 Task: Select Grocery. Add to cart, from Market Street for 779 Spadafore Drive, State College, Pennsylvania 16803, Cell Number 814-822-2457, following items : Signature Farms Mini Gold Potatoes Bag (1.5 lb) - 1, Organic Riced Cauliflower (12 oz) - 2, Organic Zucchini Squash (2 ct) - 1, Signature Farms Mushrooms White Whole (8 oz) - 1, Popeye Leaf Spinach (13.5 oz) - 2, Green Cabbage (each) - 1, Folios Cheddar Cheese Wraps (1.5 oz x 4 ct) - 1, O Organic Cheese Colby Jack Chunk (8 oz) - 2, Rio Rancho Tostada Bowls 6 (4 ct) - 1, McCormick Grill Mates Marinade Mix Smoky Applewood (1 oz) - 2
Action: Mouse moved to (319, 105)
Screenshot: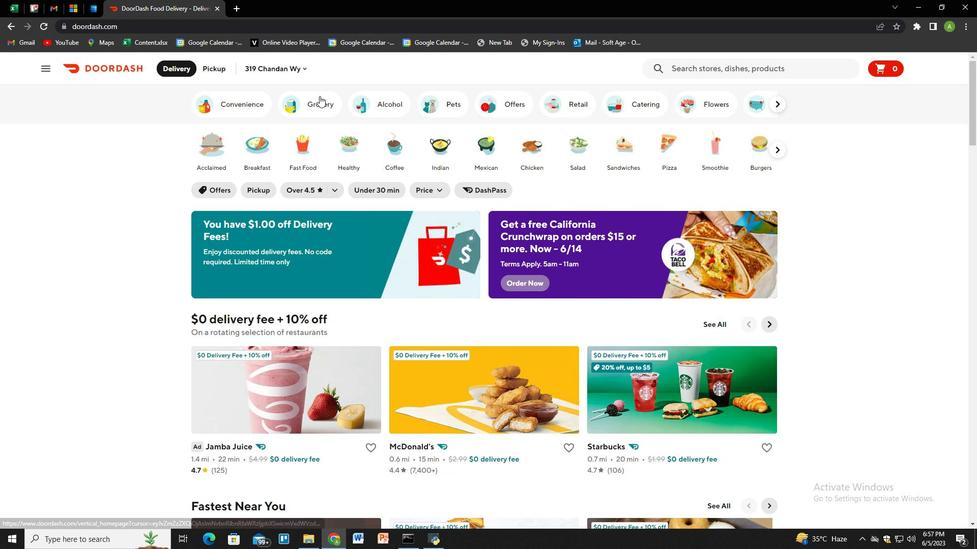 
Action: Mouse pressed left at (319, 105)
Screenshot: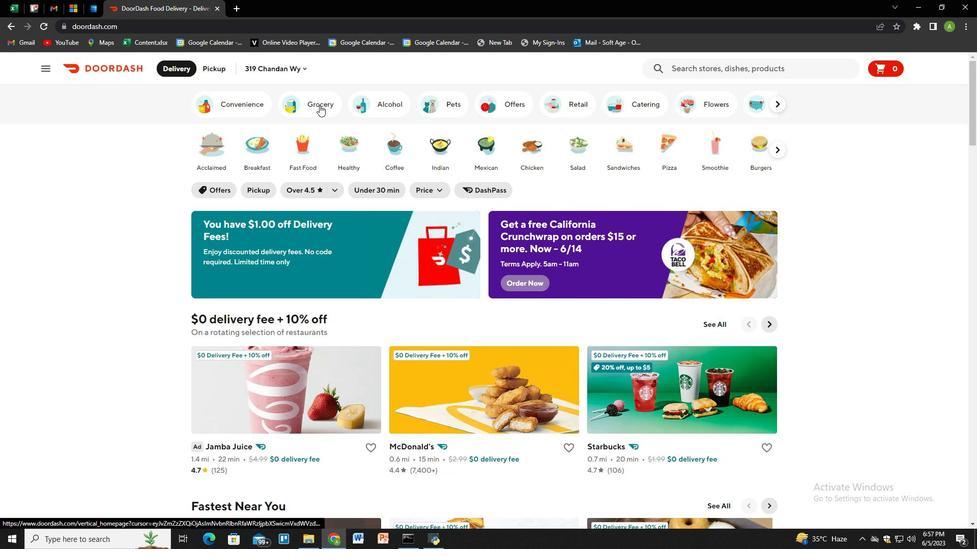 
Action: Mouse moved to (435, 381)
Screenshot: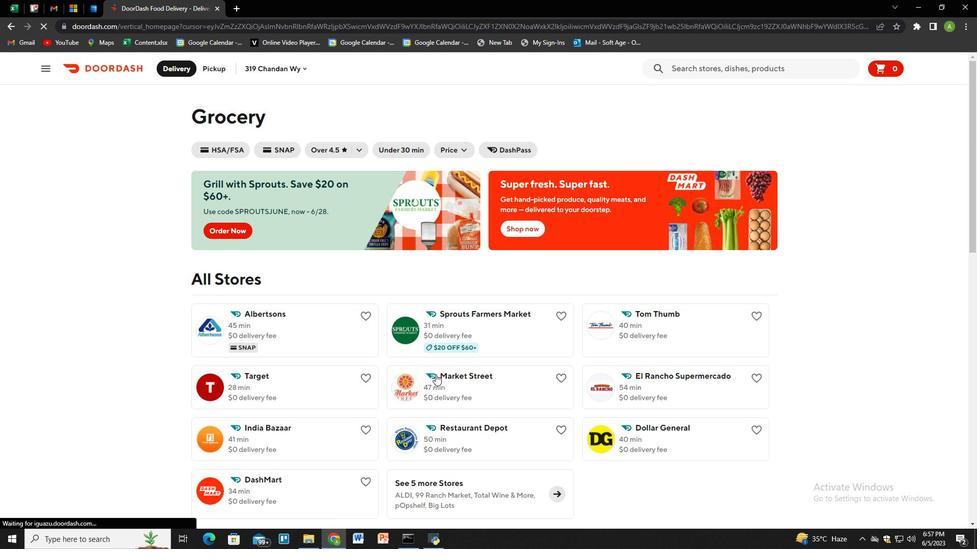
Action: Mouse pressed left at (435, 381)
Screenshot: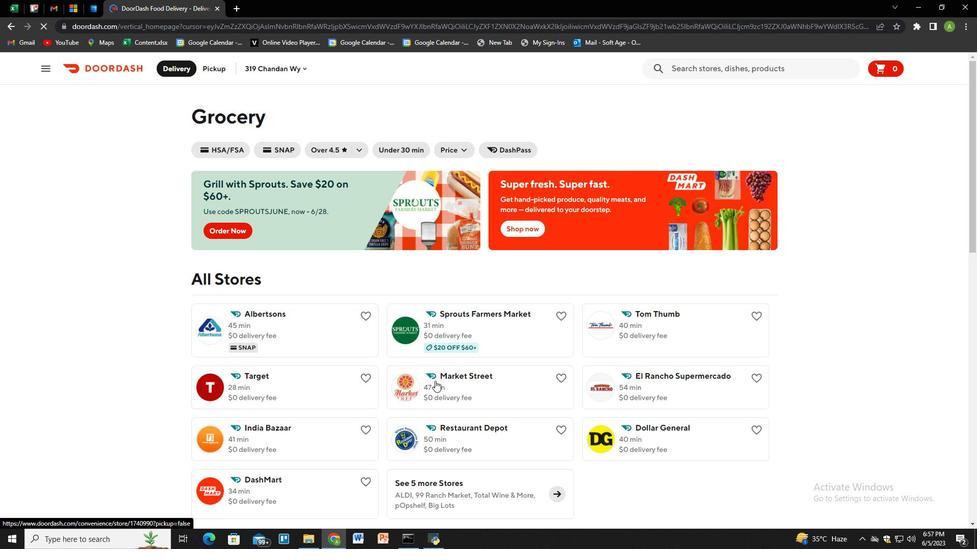 
Action: Mouse moved to (214, 62)
Screenshot: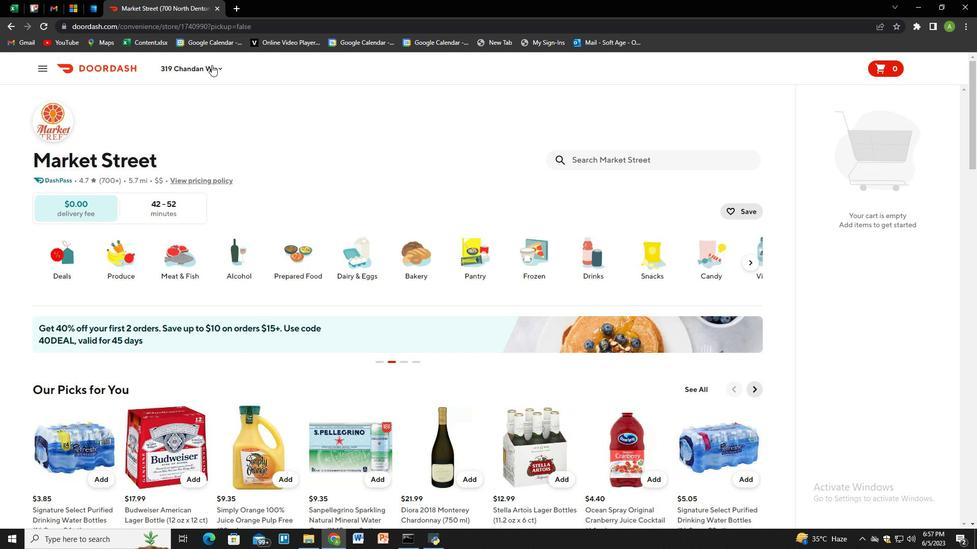 
Action: Mouse pressed left at (214, 62)
Screenshot: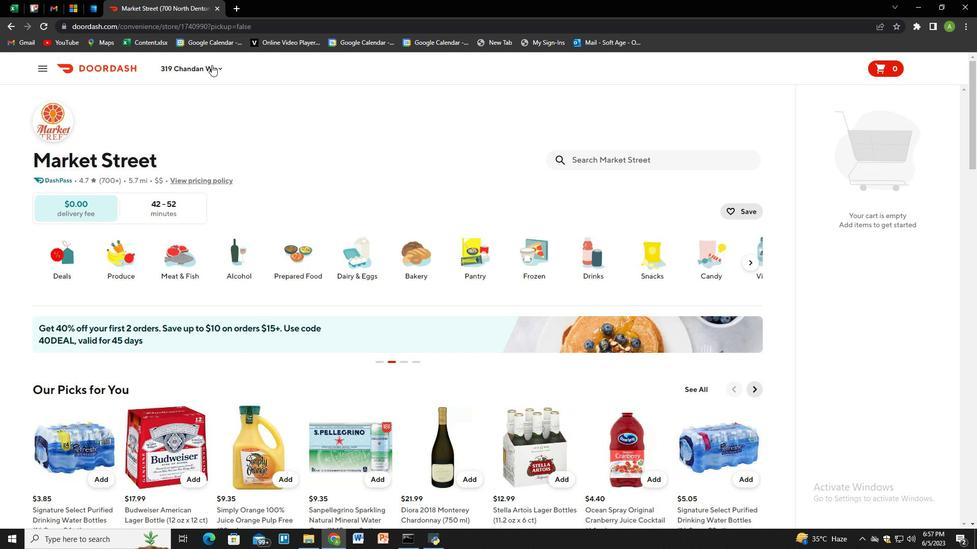 
Action: Mouse moved to (217, 68)
Screenshot: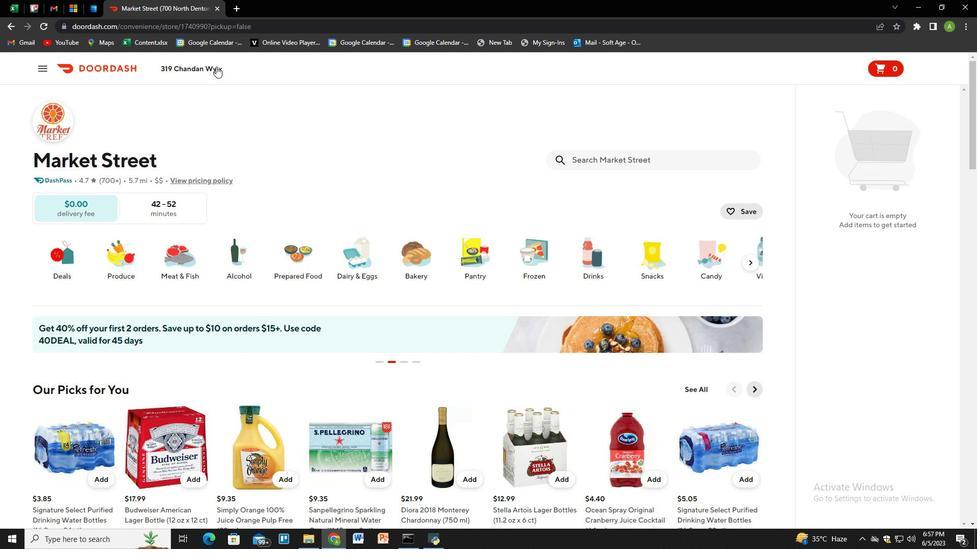 
Action: Mouse pressed left at (217, 68)
Screenshot: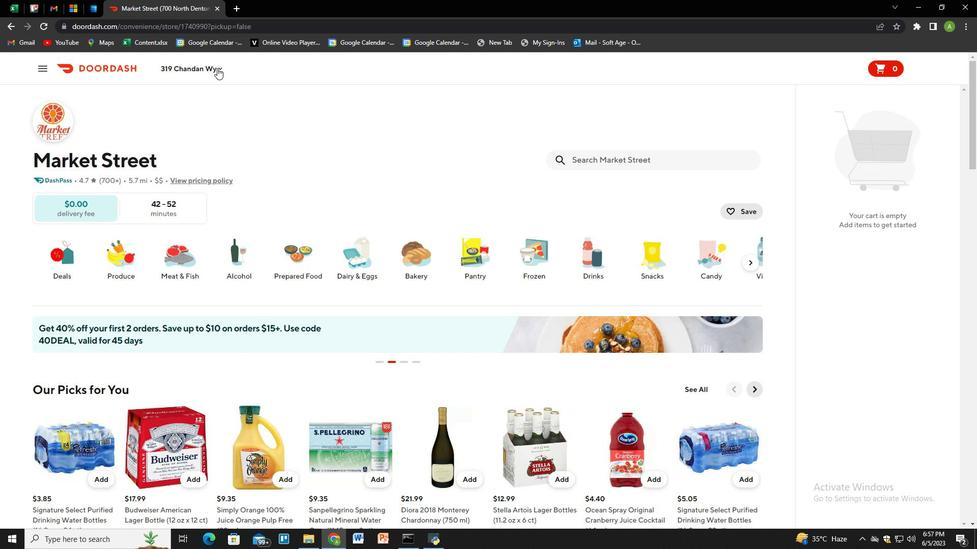 
Action: Mouse moved to (229, 113)
Screenshot: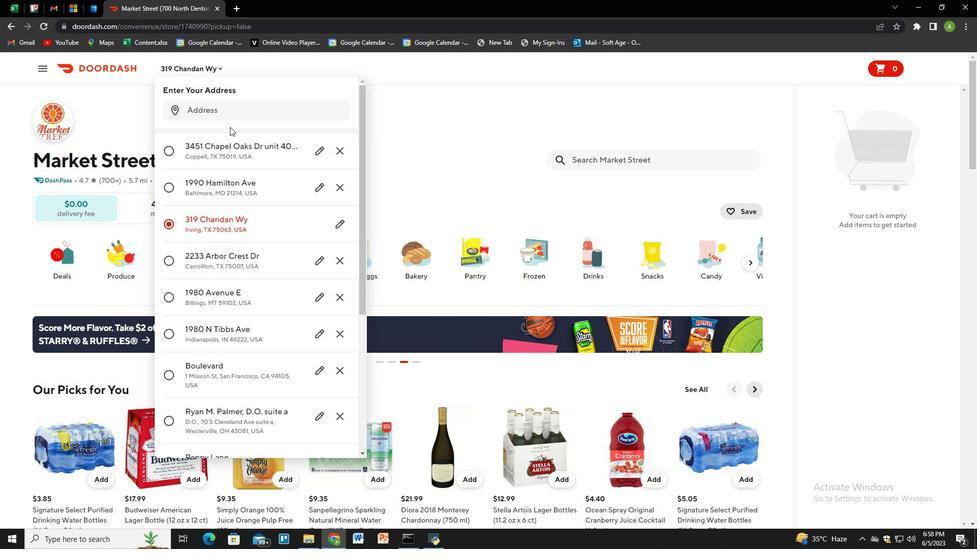 
Action: Mouse pressed left at (229, 113)
Screenshot: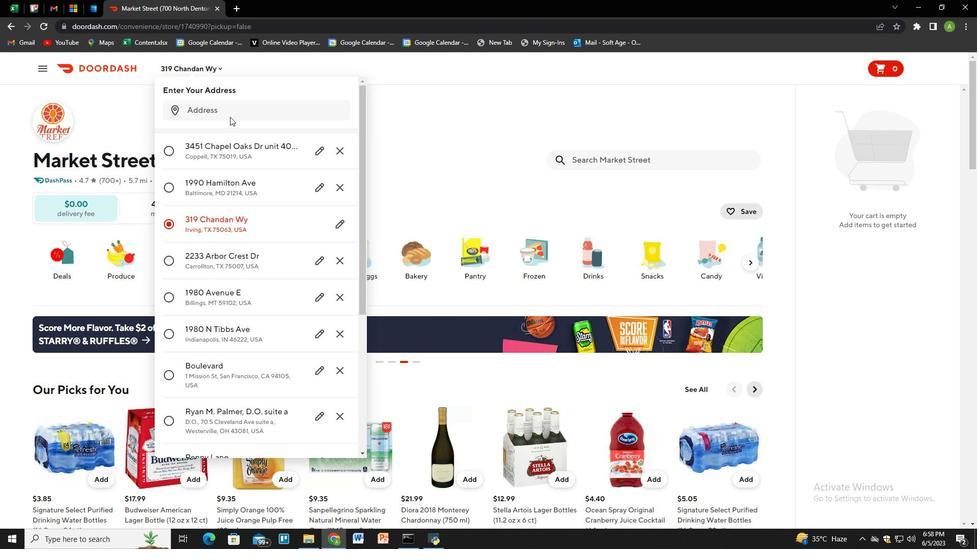 
Action: Key pressed 779<Key.space>a<Key.backspace>spadafore<Key.space>drive,<Key.space>state<Key.space>college,<Key.space>pennsylvania<Key.space>16803<Key.enter>
Screenshot: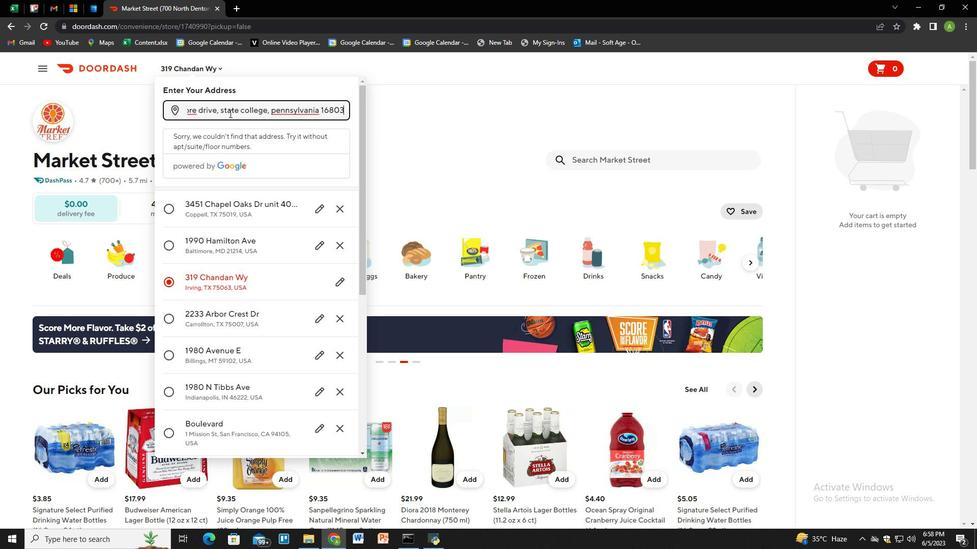 
Action: Mouse moved to (272, 332)
Screenshot: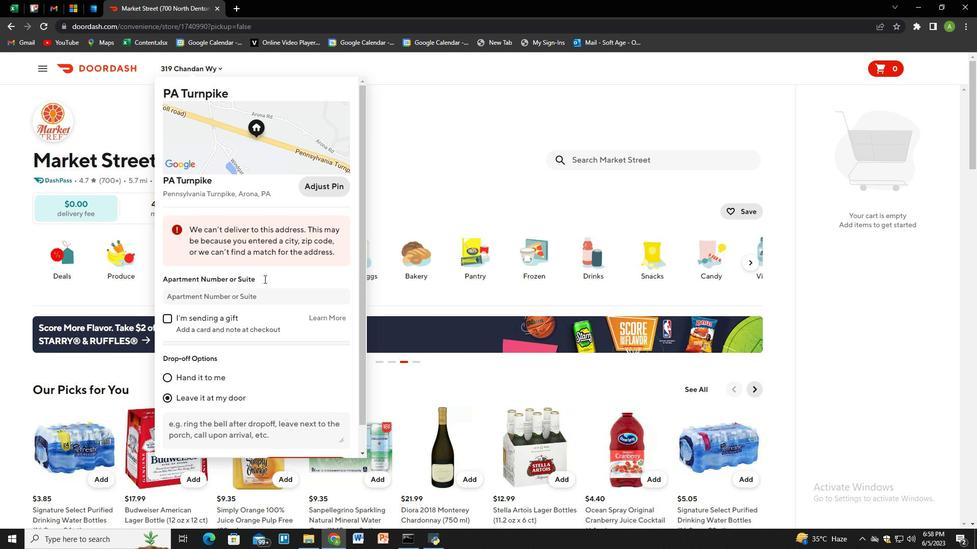 
Action: Mouse scrolled (272, 331) with delta (0, 0)
Screenshot: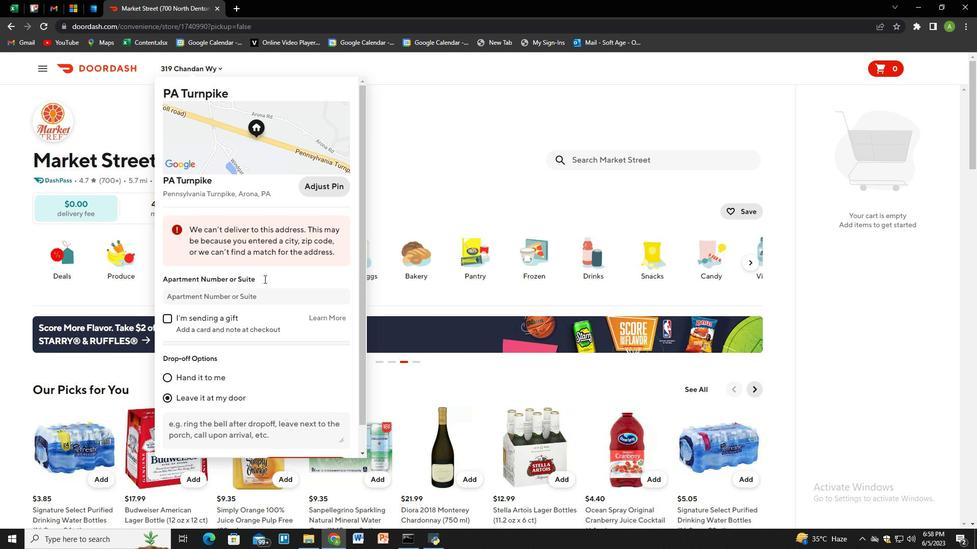 
Action: Mouse moved to (272, 333)
Screenshot: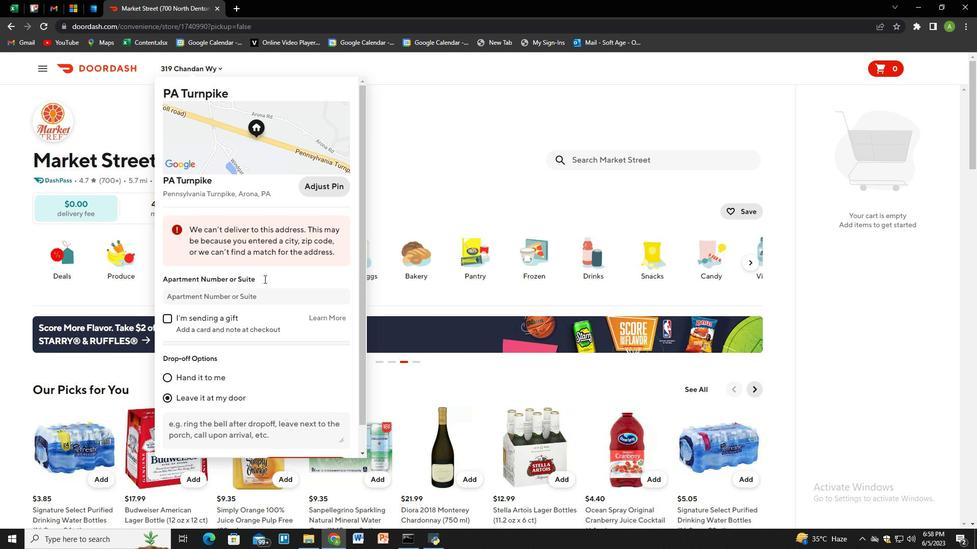 
Action: Mouse scrolled (272, 332) with delta (0, 0)
Screenshot: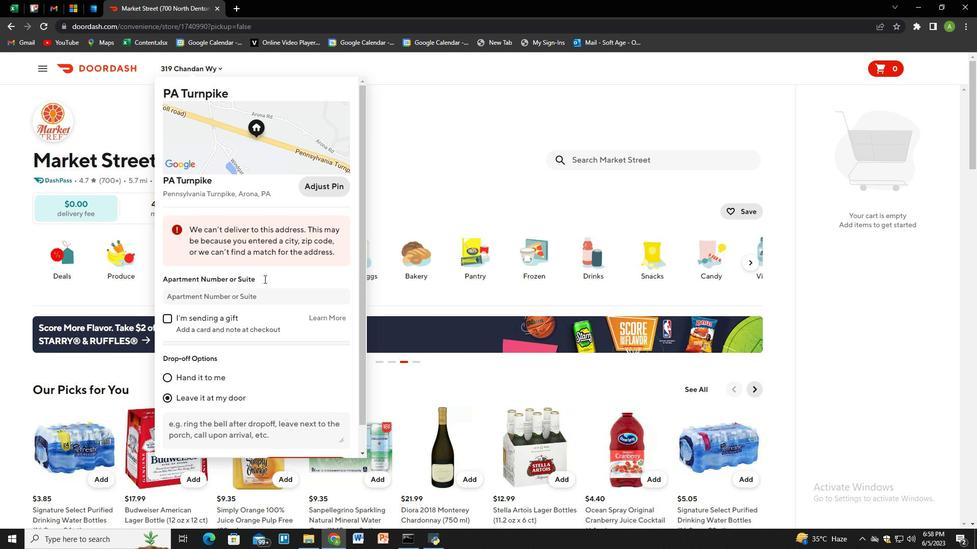 
Action: Mouse moved to (272, 339)
Screenshot: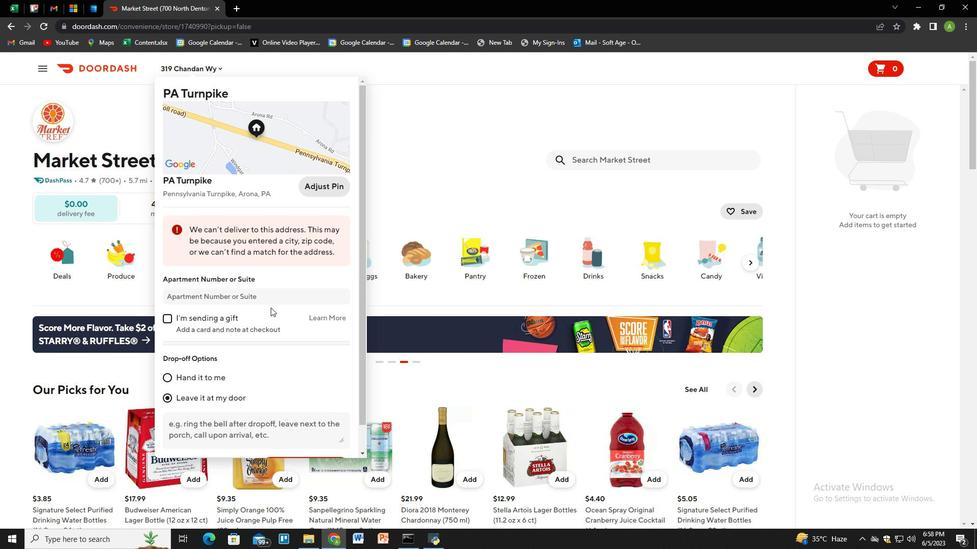 
Action: Mouse scrolled (272, 338) with delta (0, 0)
Screenshot: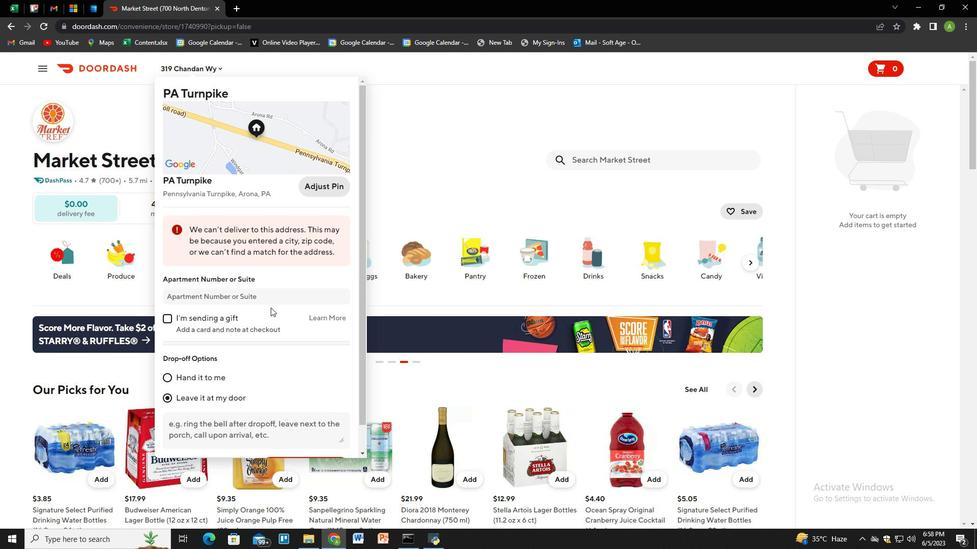 
Action: Mouse moved to (272, 347)
Screenshot: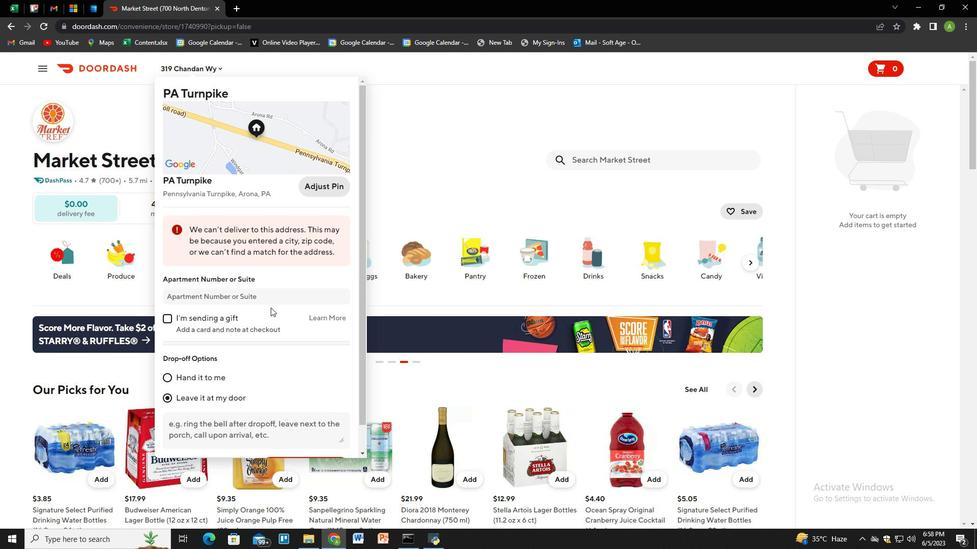 
Action: Mouse scrolled (272, 343) with delta (0, 0)
Screenshot: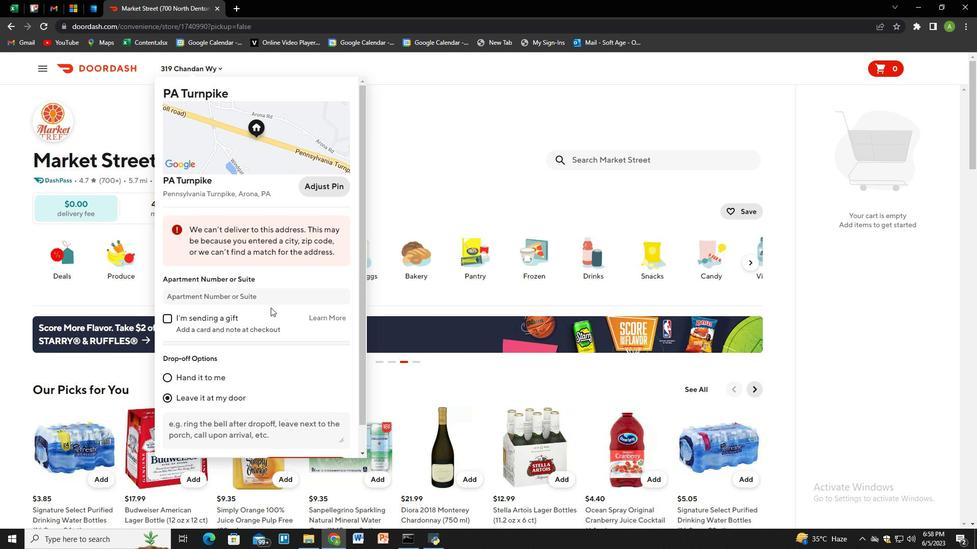 
Action: Mouse moved to (294, 435)
Screenshot: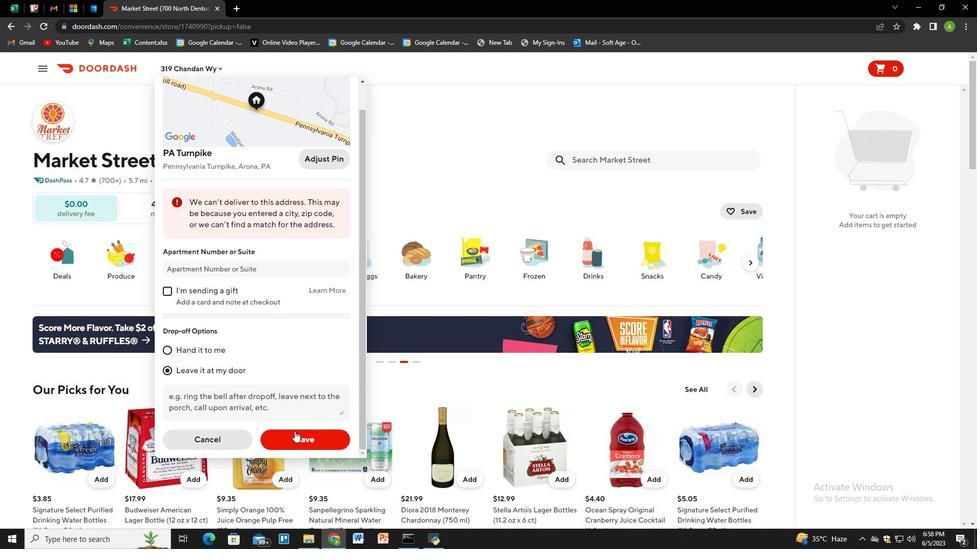 
Action: Mouse pressed left at (294, 435)
Screenshot: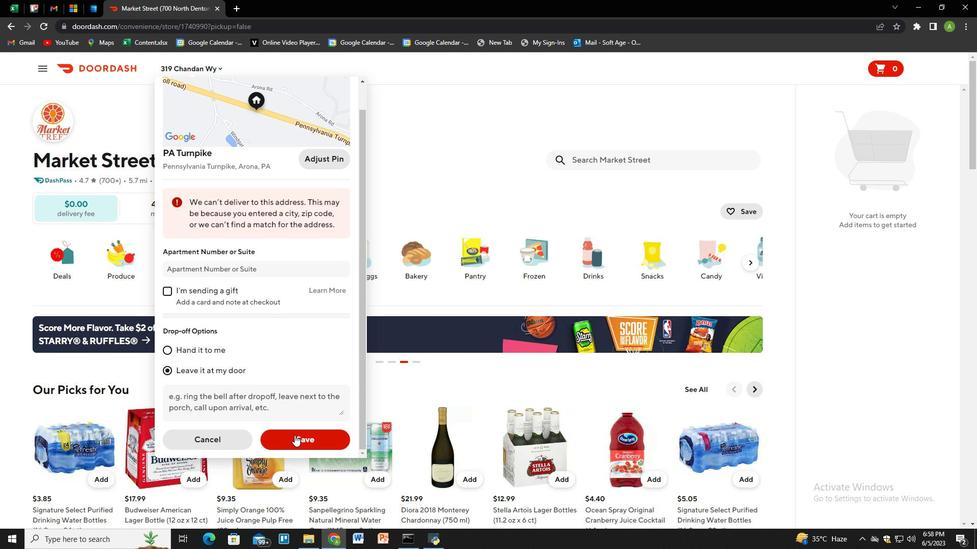 
Action: Mouse moved to (607, 160)
Screenshot: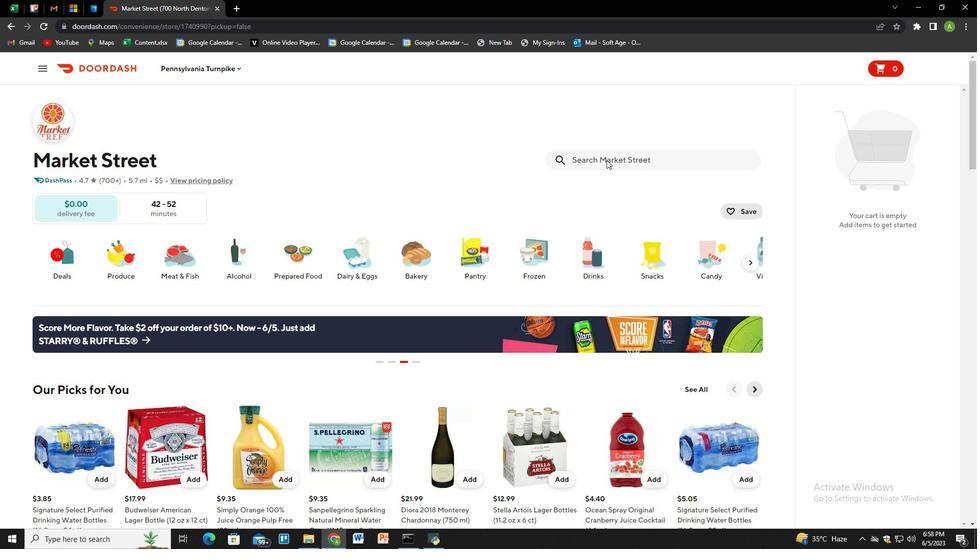 
Action: Mouse pressed left at (607, 160)
Screenshot: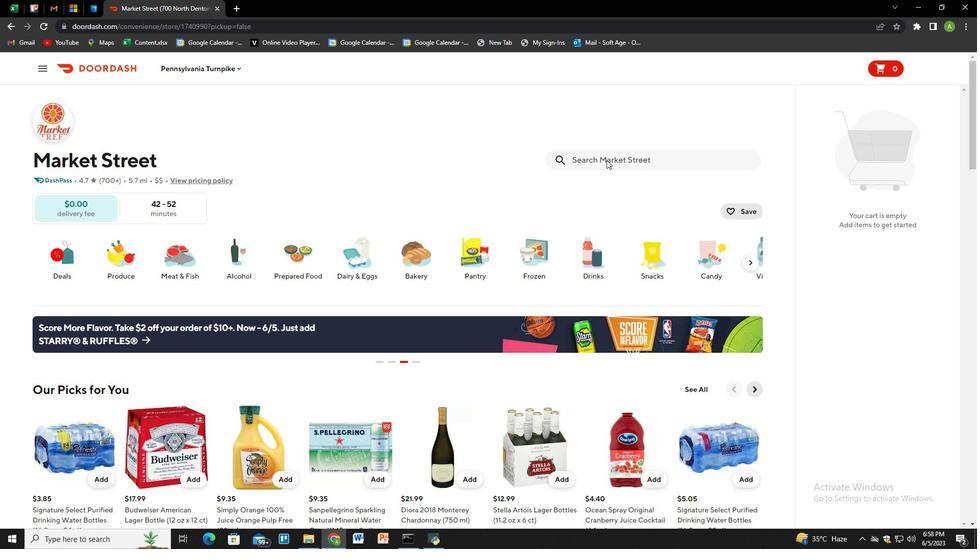 
Action: Key pressed singnature<Key.space>farms<Key.space>mini<Key.space>gold<Key.space>potatoes<Key.space>bag<Key.space><Key.shift_r>(13<Key.backspace>.5<Key.space>lb<Key.shift_r>)<Key.enter>
Screenshot: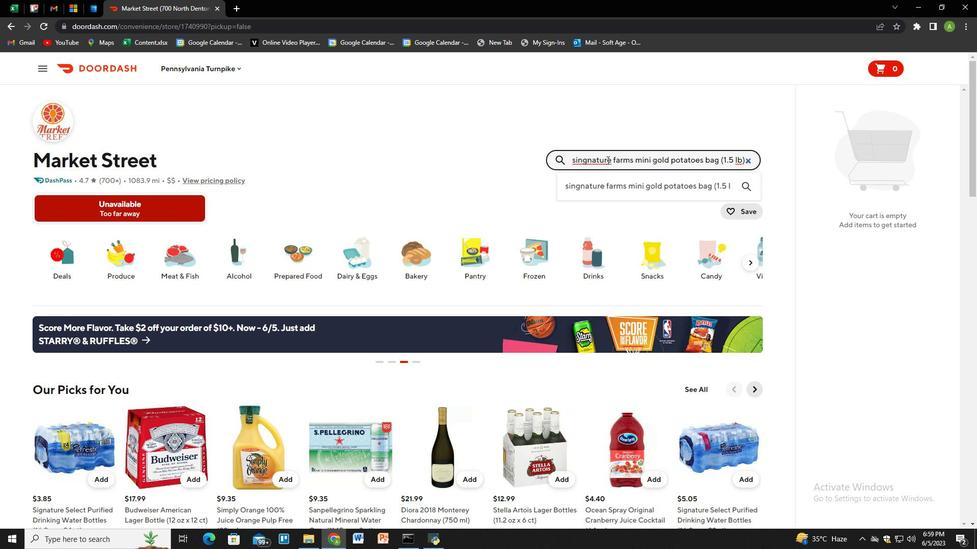 
Action: Mouse moved to (88, 263)
Screenshot: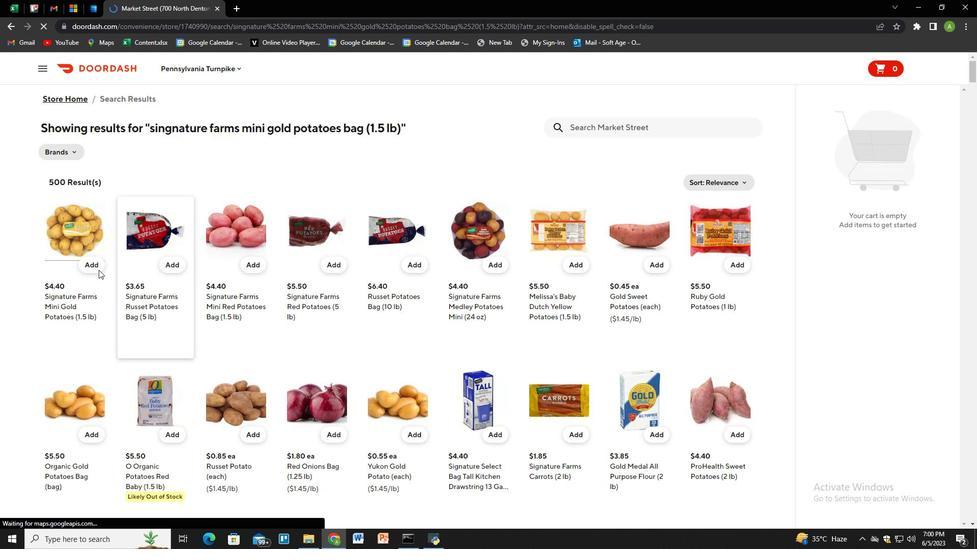
Action: Mouse pressed left at (88, 263)
Screenshot: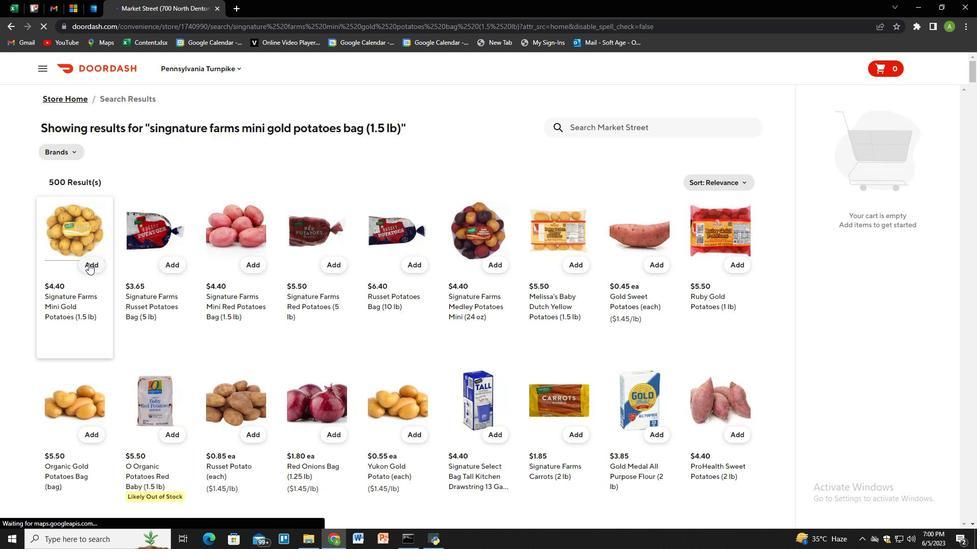 
Action: Mouse moved to (590, 125)
Screenshot: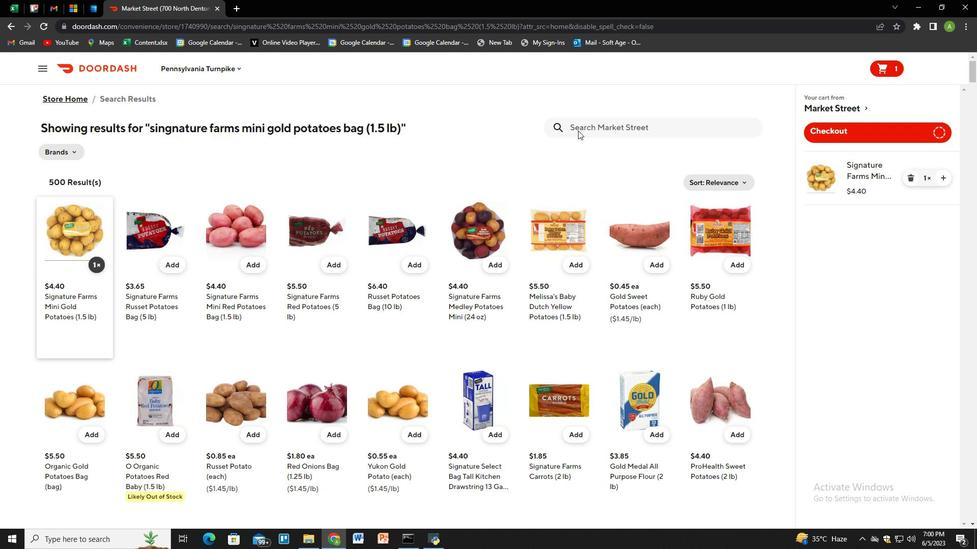 
Action: Mouse pressed left at (590, 125)
Screenshot: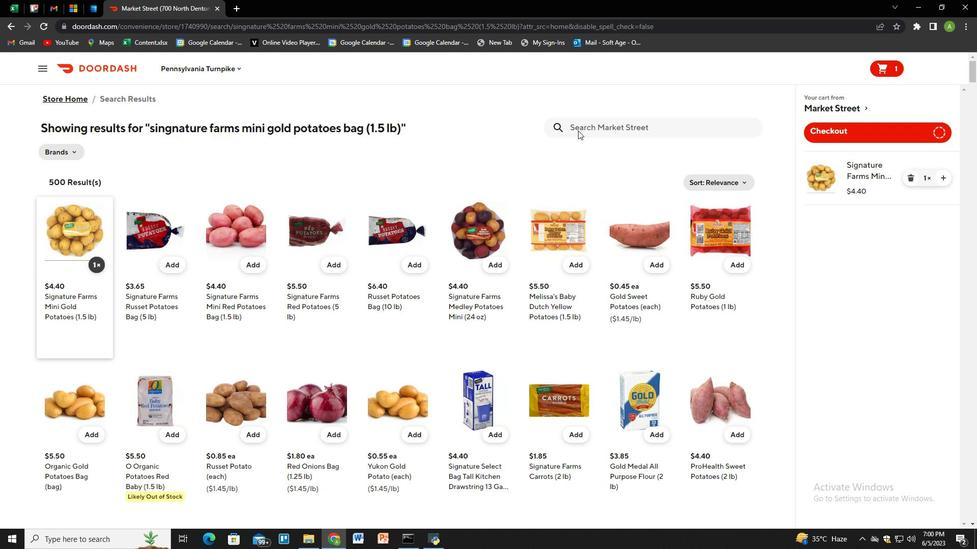 
Action: Key pressed organic<Key.space>riced<Key.space>cauliflower<Key.space><Key.shift_r>(12<Key.space>oz<Key.shift_r>)<Key.enter>
Screenshot: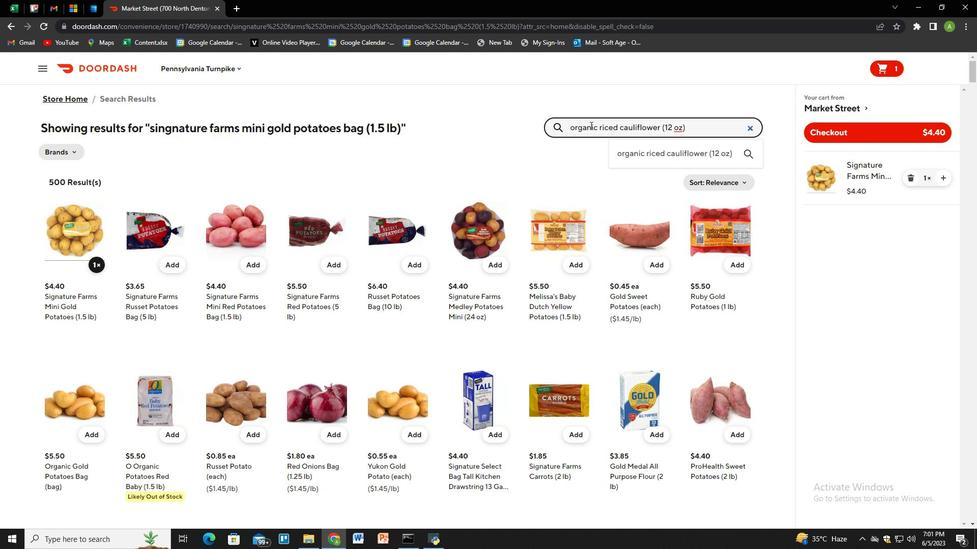 
Action: Mouse moved to (93, 267)
Screenshot: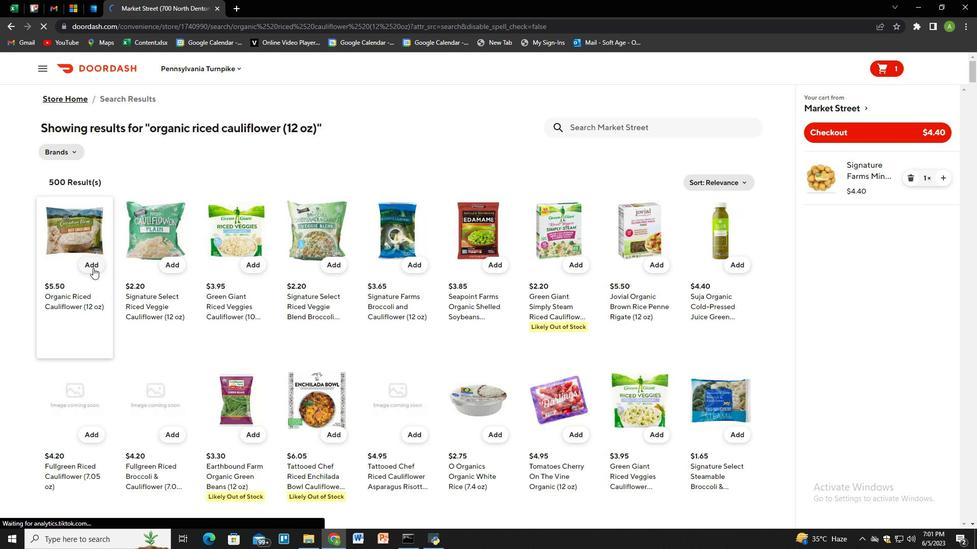 
Action: Mouse pressed left at (93, 267)
Screenshot: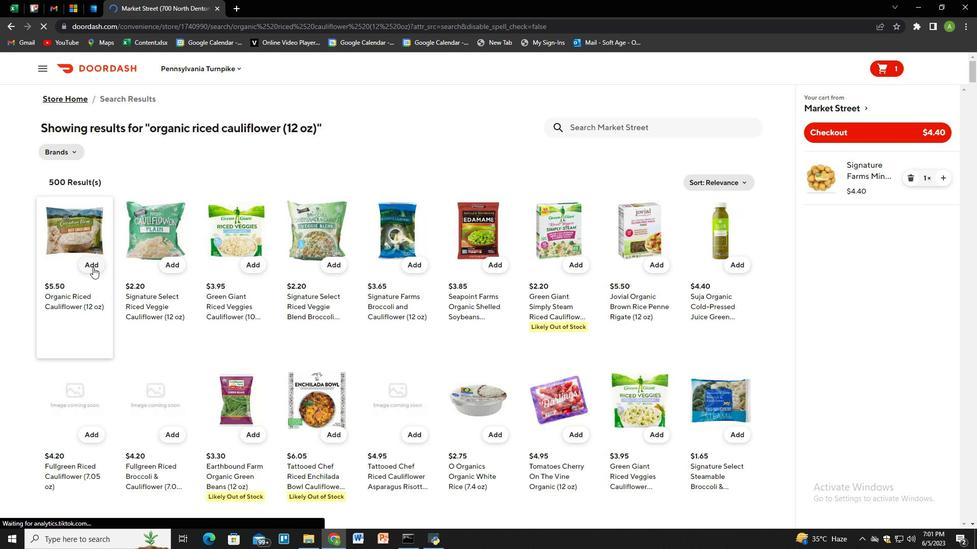 
Action: Mouse moved to (947, 231)
Screenshot: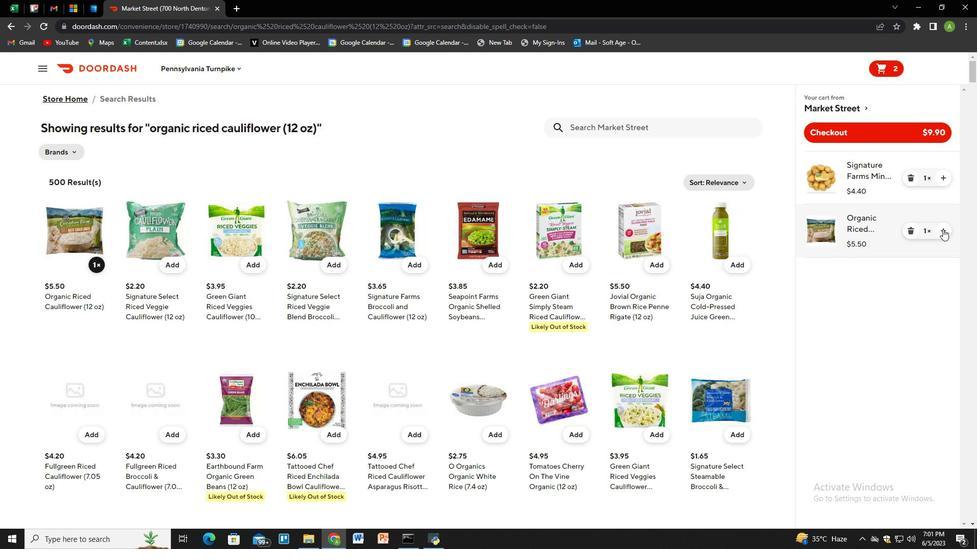 
Action: Mouse pressed left at (947, 231)
Screenshot: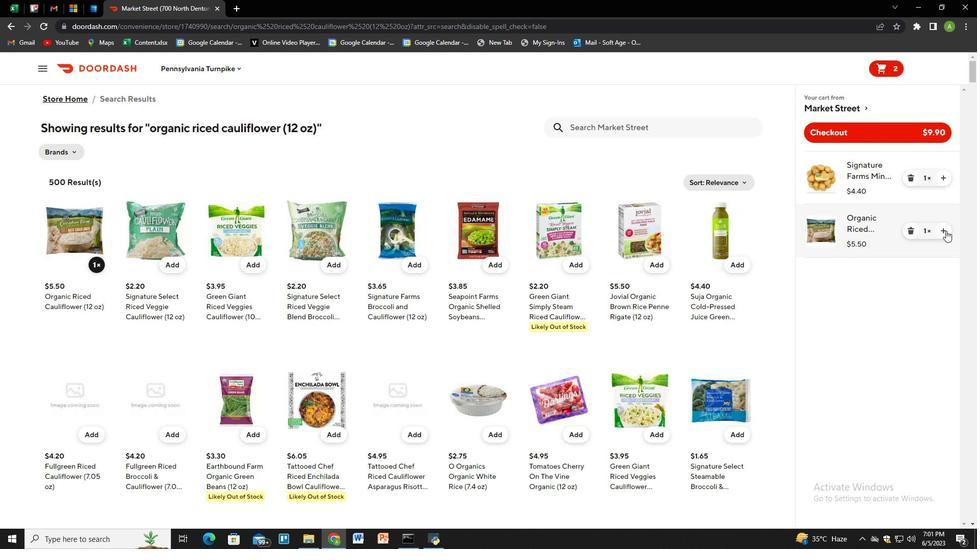
Action: Mouse moved to (639, 127)
Screenshot: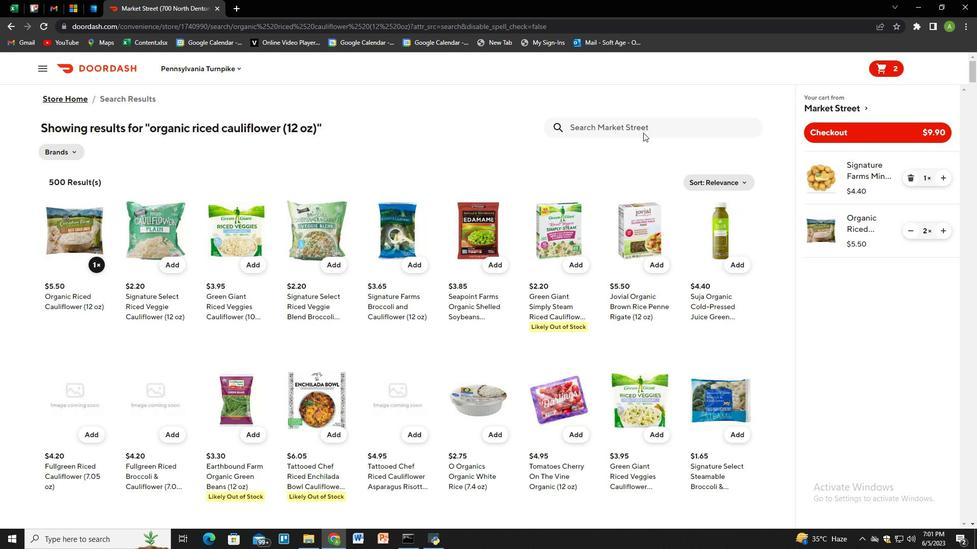 
Action: Mouse pressed left at (639, 127)
Screenshot: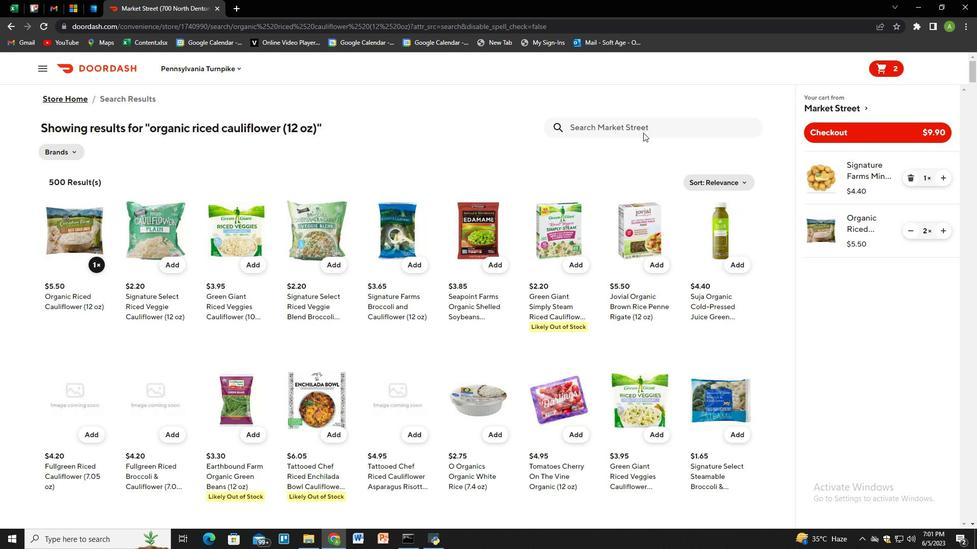 
Action: Key pressed organic<Key.space>zucchini<Key.space>squash<Key.space><Key.shift_r>(2<Key.space>ct<Key.shift_r><Key.shift_r><Key.shift_r><Key.shift_r><Key.shift_r><Key.shift_r><Key.shift_r><Key.shift_r><Key.shift_r><Key.shift_r><Key.shift_r><Key.shift_r><Key.shift_r><Key.shift_r><Key.shift_r><Key.shift_r><Key.shift_r><Key.shift_r><Key.shift_r><Key.shift_r><Key.shift_r><Key.shift_r><Key.shift_r><Key.shift_r><Key.shift_r><Key.shift_r><Key.shift_r><Key.shift_r><Key.shift_r><Key.shift_r><Key.shift_r><Key.shift_r><Key.shift_r><Key.shift_r><Key.shift_r><Key.shift_r><Key.shift_r><Key.shift_r><Key.shift_r><Key.shift_r><Key.shift_r><Key.shift_r><Key.shift_r><Key.shift_r><Key.shift_r><Key.shift_r><Key.shift_r><Key.shift_r><Key.shift_r><Key.shift_r><Key.shift_r><Key.shift_r><Key.shift_r><Key.shift_r><Key.shift_r><Key.shift_r><Key.shift_r><Key.shift_r><Key.shift_r><Key.shift_r><Key.shift_r><Key.shift_r><Key.shift_r><Key.shift_r><Key.shift_r><Key.shift_r><Key.shift_r><Key.shift_r><Key.shift_r><Key.shift_r><Key.shift_r><Key.shift_r><Key.shift_r><Key.shift_r><Key.shift_r><Key.shift_r><Key.shift_r><Key.shift_r><Key.shift_r><Key.shift_r><Key.shift_r><Key.shift_r><Key.shift_r><Key.shift_r><Key.shift_r><Key.shift_r>)<Key.enter>
Screenshot: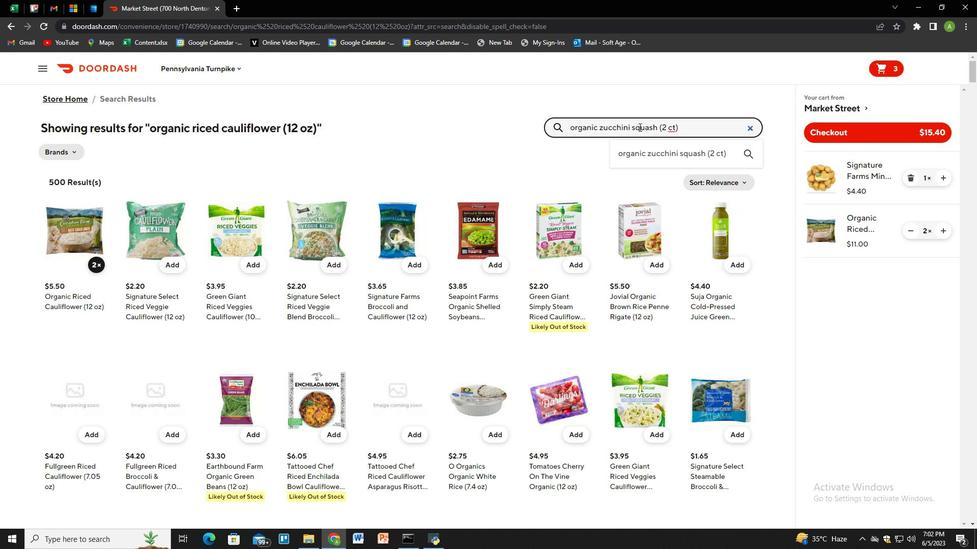 
Action: Mouse moved to (99, 268)
Screenshot: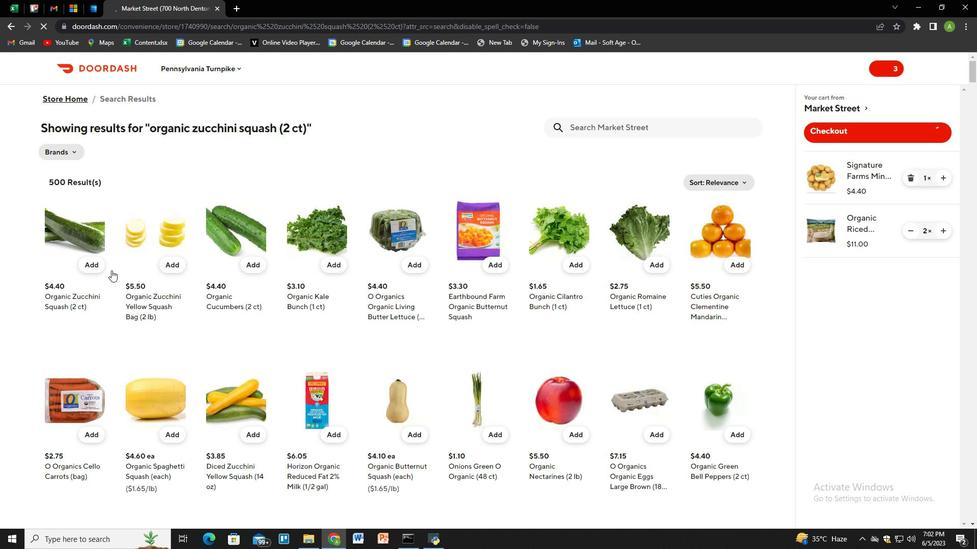 
Action: Mouse pressed left at (99, 268)
Screenshot: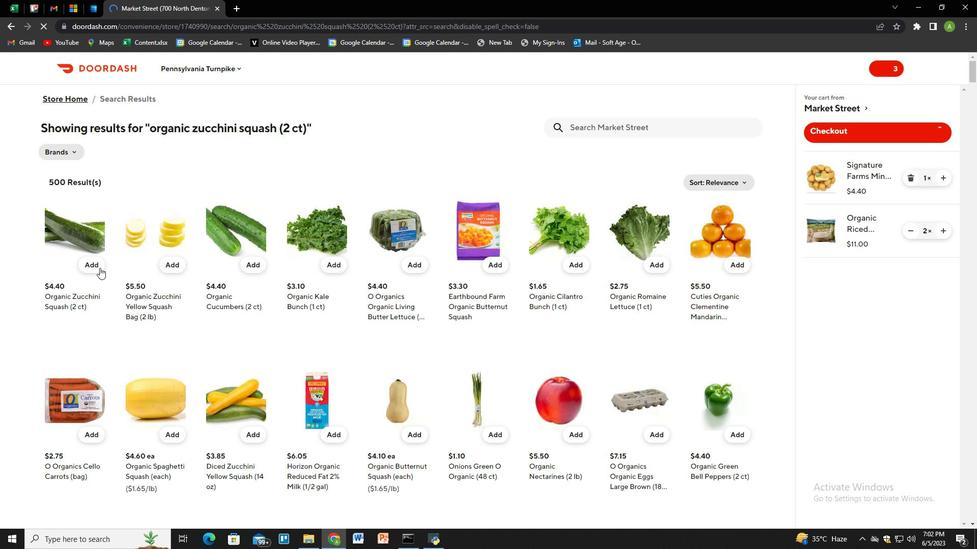 
Action: Mouse moved to (605, 127)
Screenshot: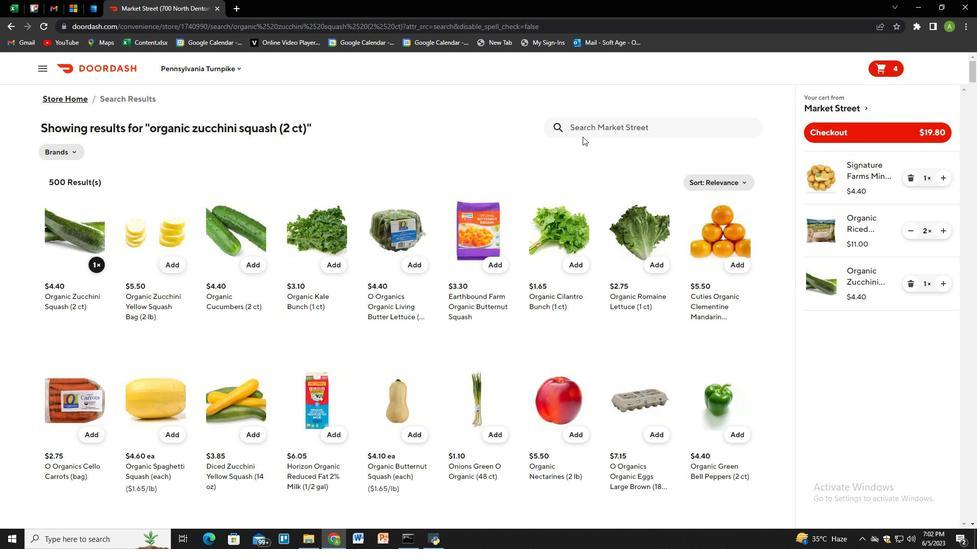 
Action: Mouse pressed left at (605, 127)
Screenshot: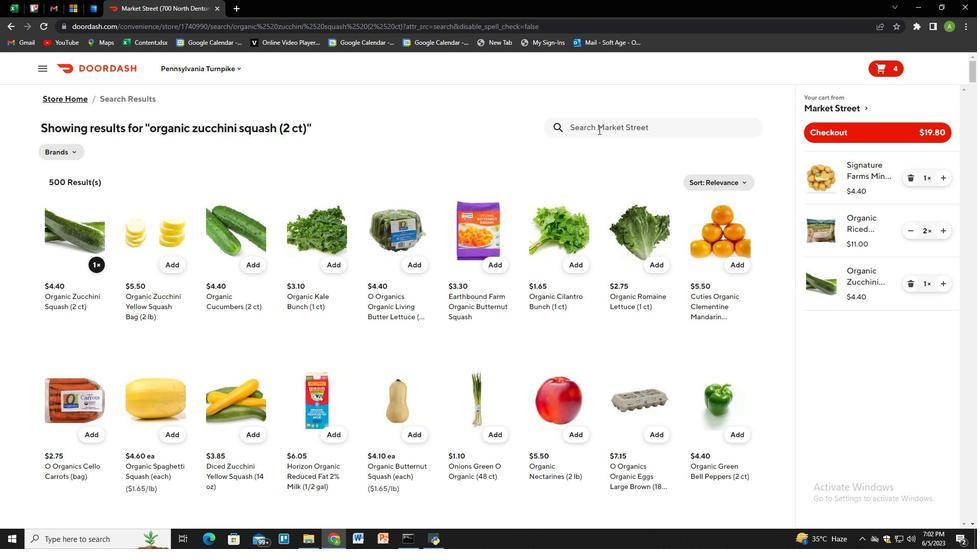 
Action: Key pressed singnature<Key.space>farms<Key.space>mushrooms<Key.space>white<Key.space>whole<Key.space><Key.shift_r>(8<Key.space>oz<Key.shift_r>)<Key.enter>
Screenshot: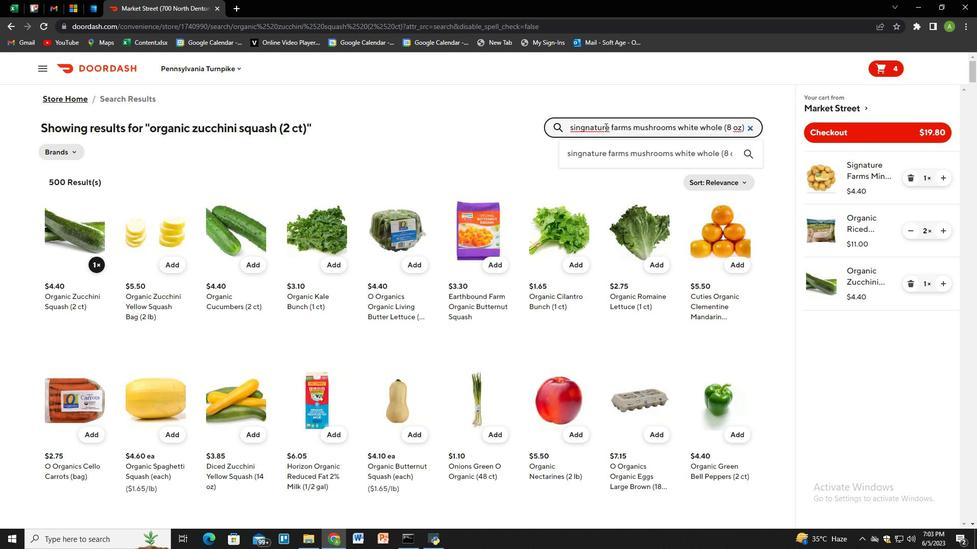 
Action: Mouse moved to (95, 262)
Screenshot: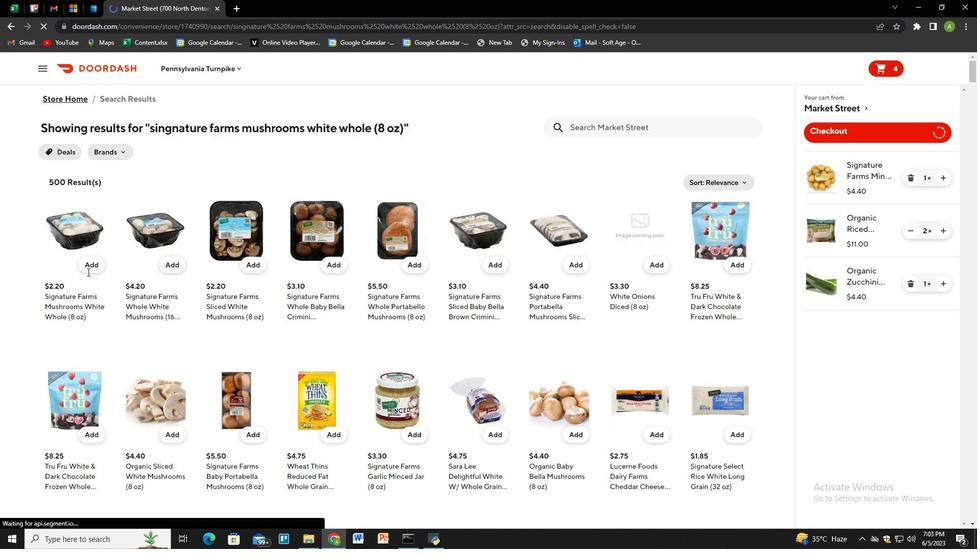 
Action: Mouse pressed left at (95, 262)
Screenshot: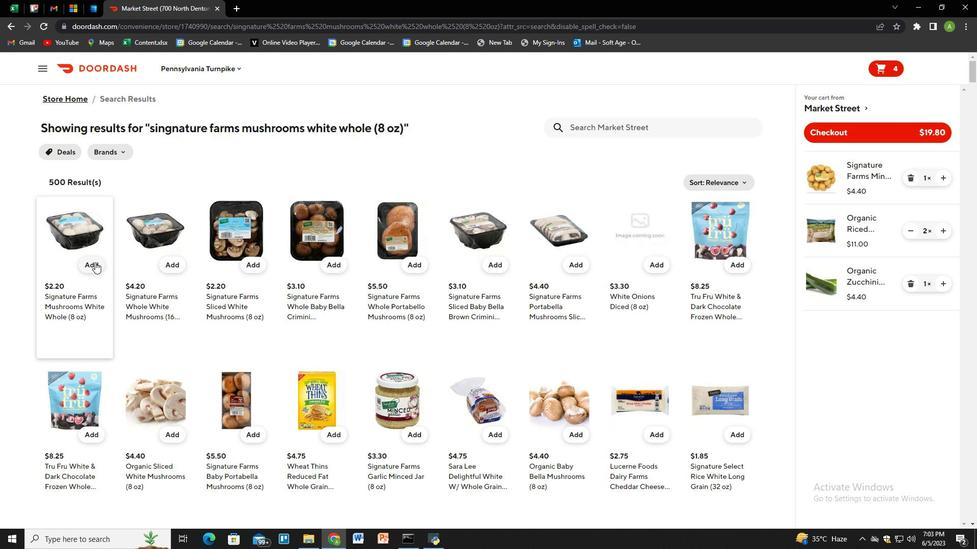 
Action: Mouse moved to (589, 129)
Screenshot: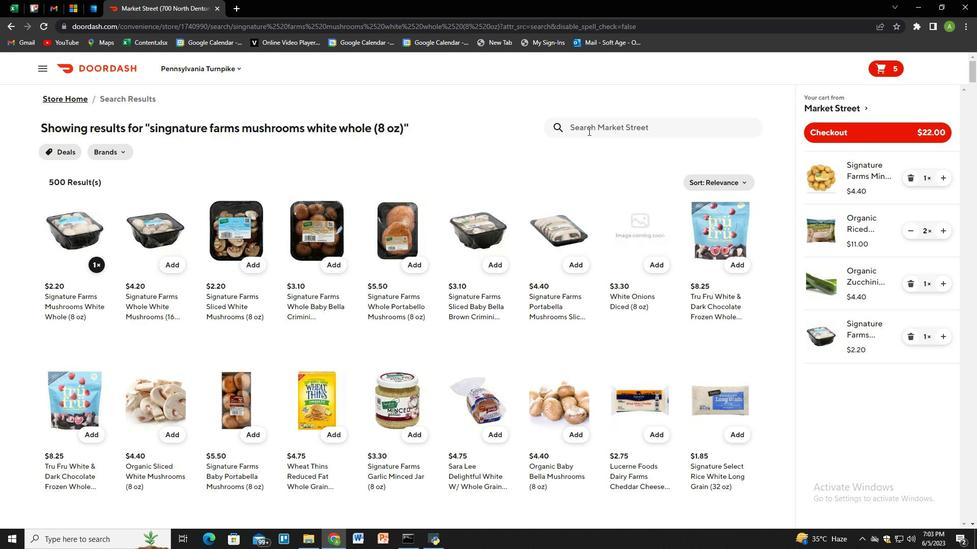 
Action: Mouse pressed left at (589, 129)
Screenshot: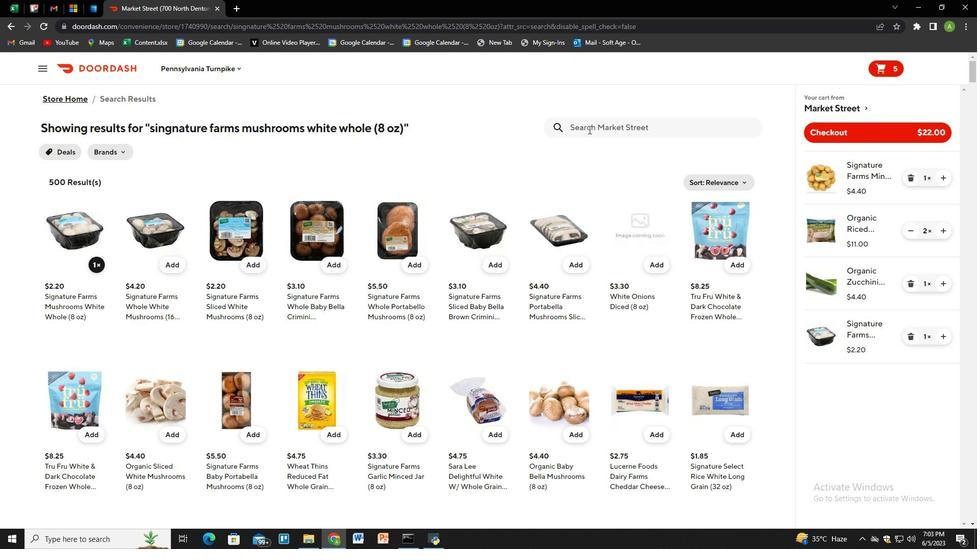 
Action: Key pressed popeye<Key.space>leaf<Key.space>sin<Key.backspace><Key.backspace>pinach<Key.space><Key.shift_r>(13.5<Key.space>oz<Key.shift_r>)<Key.enter>
Screenshot: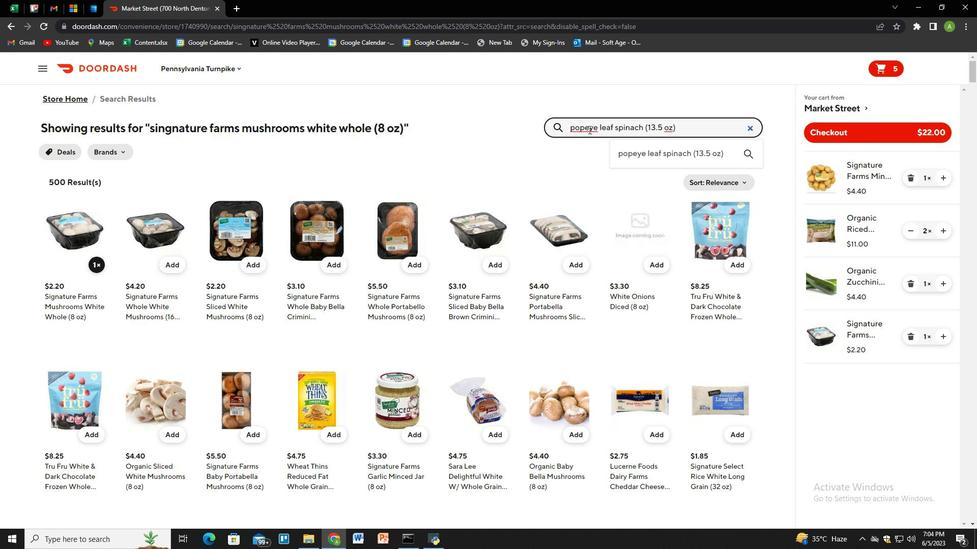 
Action: Mouse moved to (585, 125)
Screenshot: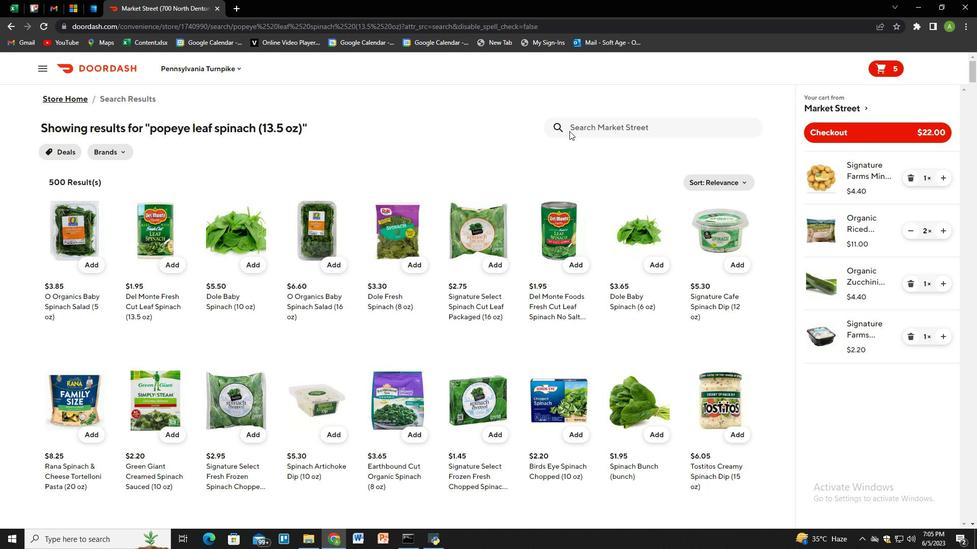 
Action: Mouse pressed left at (585, 125)
Screenshot: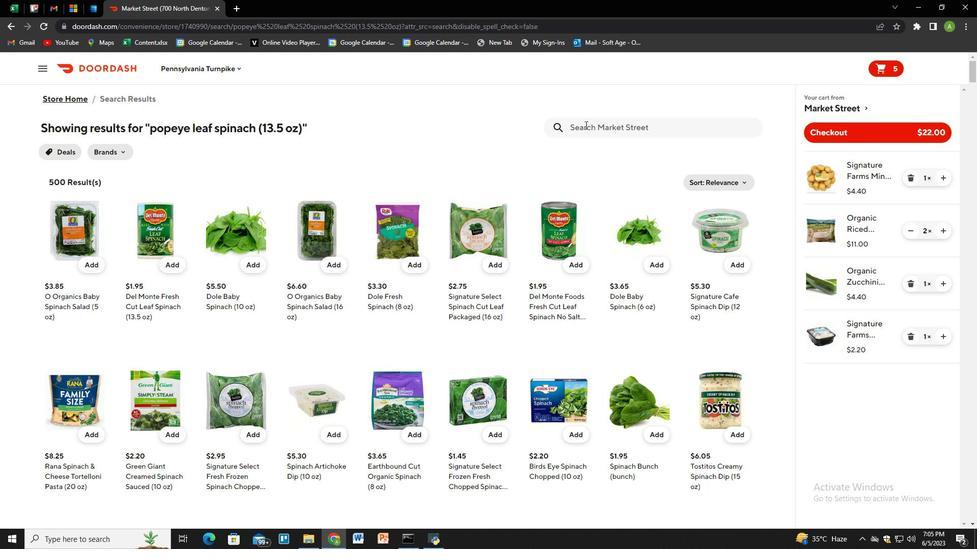 
Action: Key pressed green<Key.space>cabbage<Key.space><Key.shift>(each<Key.shift_r><Key.shift_r><Key.shift_r><Key.shift_r><Key.shift_r><Key.shift_r><Key.shift_r><Key.shift_r><Key.shift_r><Key.shift_r>)<Key.enter>
Screenshot: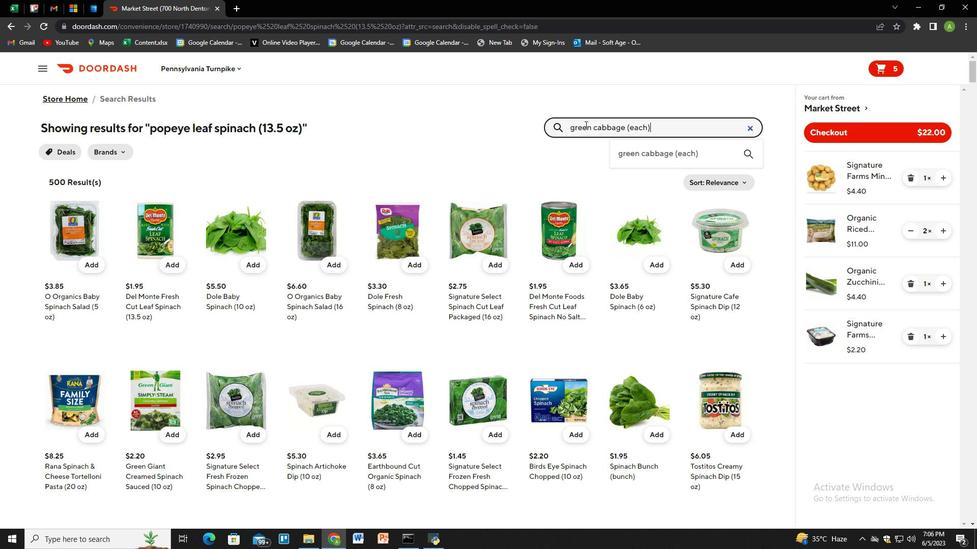 
Action: Mouse moved to (86, 266)
Screenshot: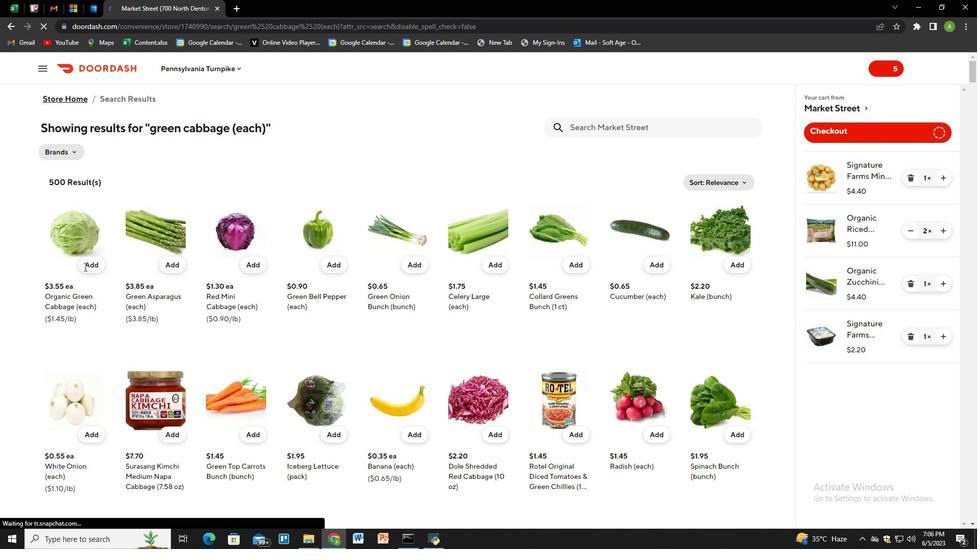 
Action: Mouse pressed left at (86, 266)
Screenshot: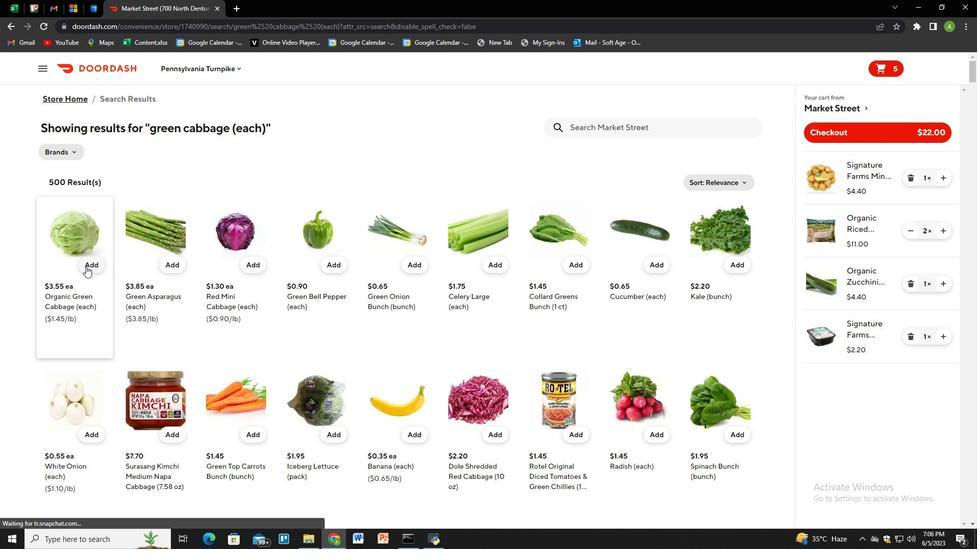 
Action: Mouse moved to (659, 130)
Screenshot: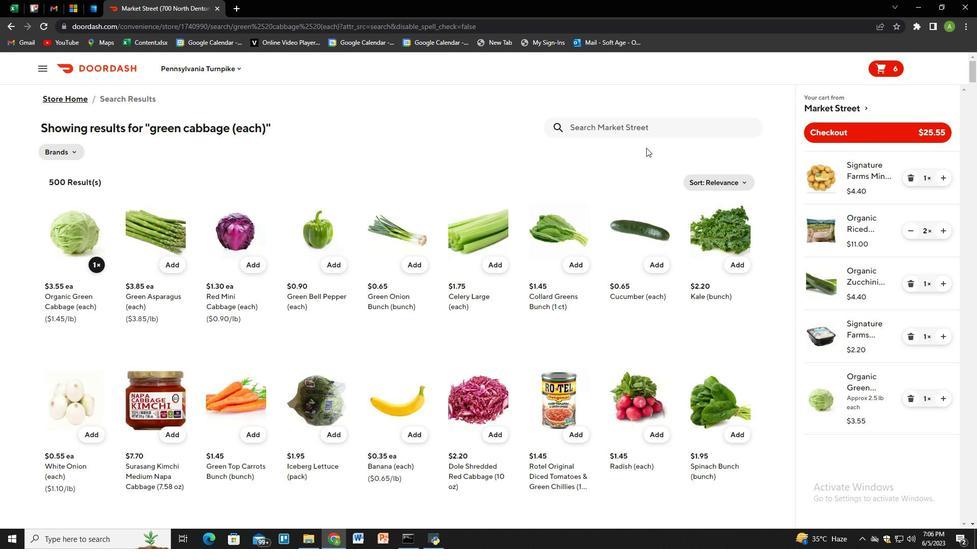 
Action: Mouse pressed left at (659, 130)
Screenshot: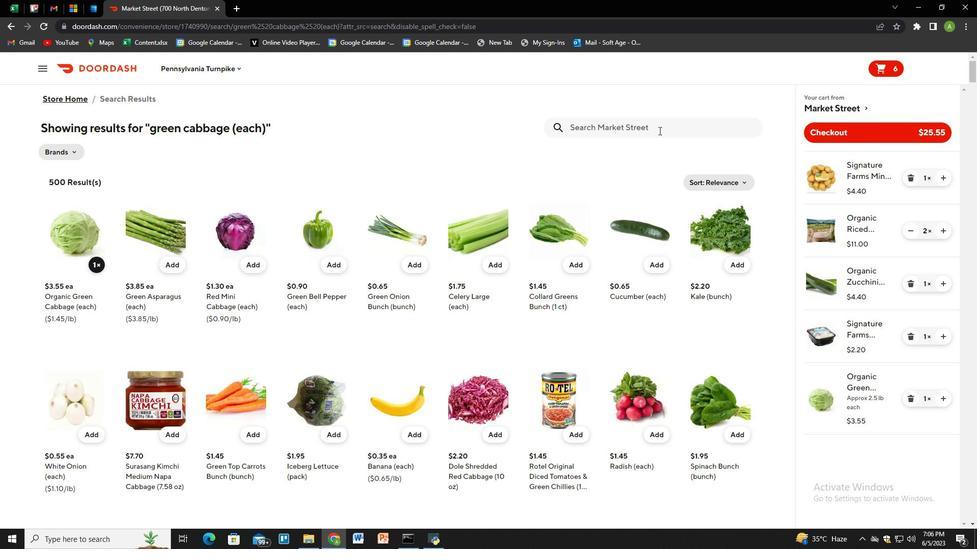 
Action: Key pressed <Key.down><Key.left>folios<Key.space>cheddar<Key.space>cheese<Key.space>wraps<Key.space><Key.shift_r>(1.6<Key.backspace>5<Key.space>oz<Key.space>c<Key.backspace>x<Key.space>4<Key.space>ct<Key.shift_r>)<Key.enter>
Screenshot: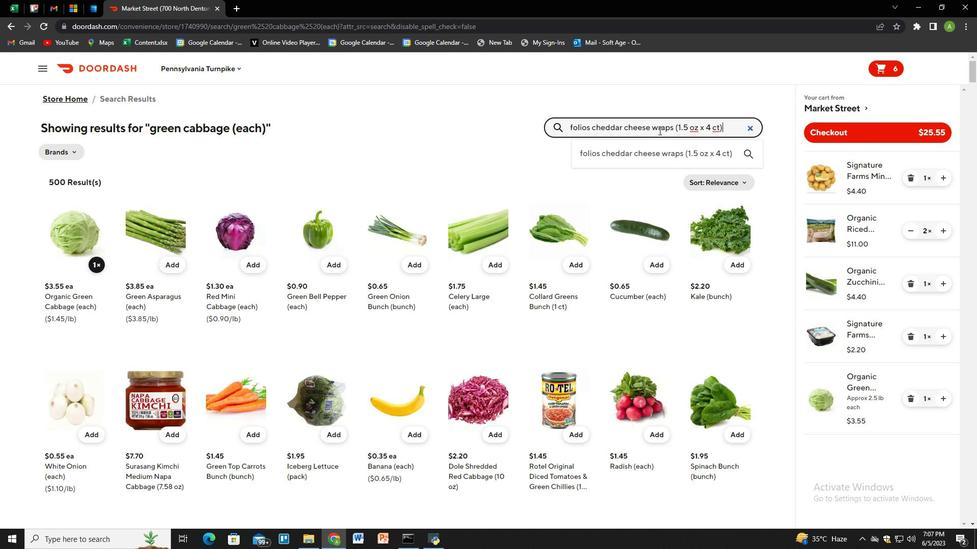 
Action: Mouse moved to (95, 263)
Screenshot: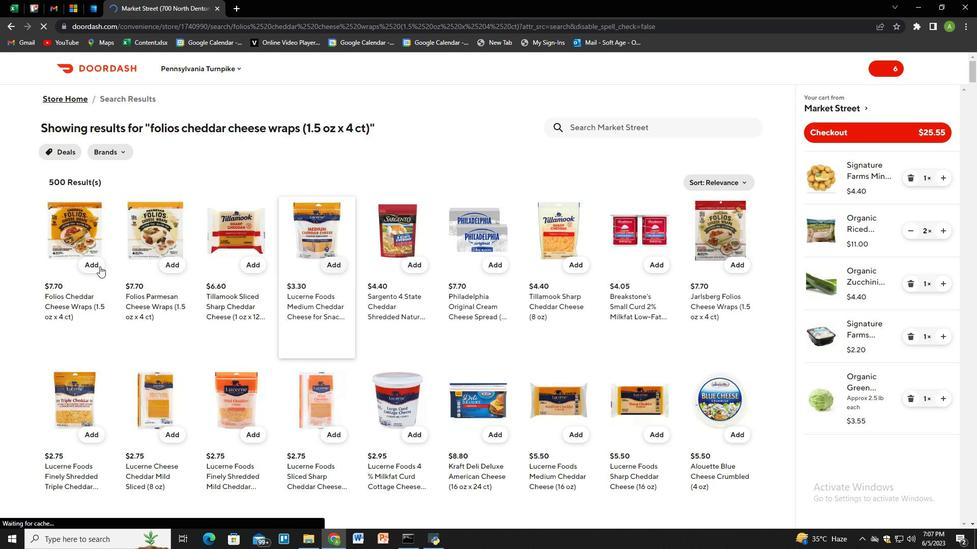
Action: Mouse pressed left at (95, 263)
Screenshot: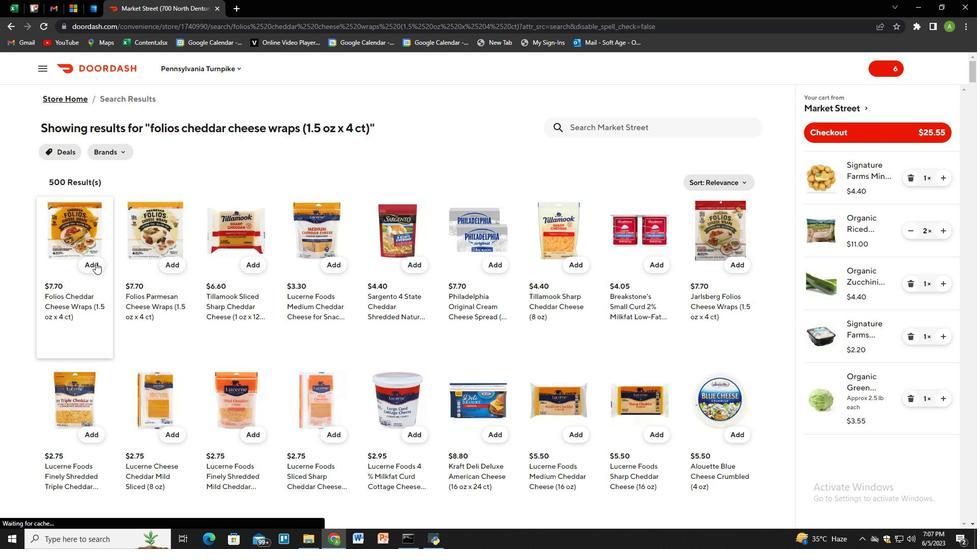 
Action: Mouse moved to (616, 123)
Screenshot: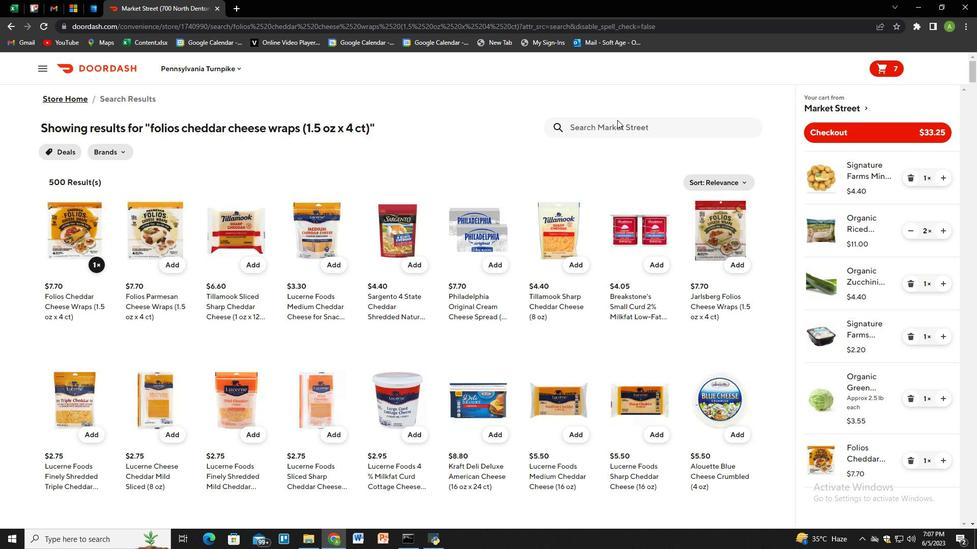 
Action: Mouse pressed left at (616, 123)
Screenshot: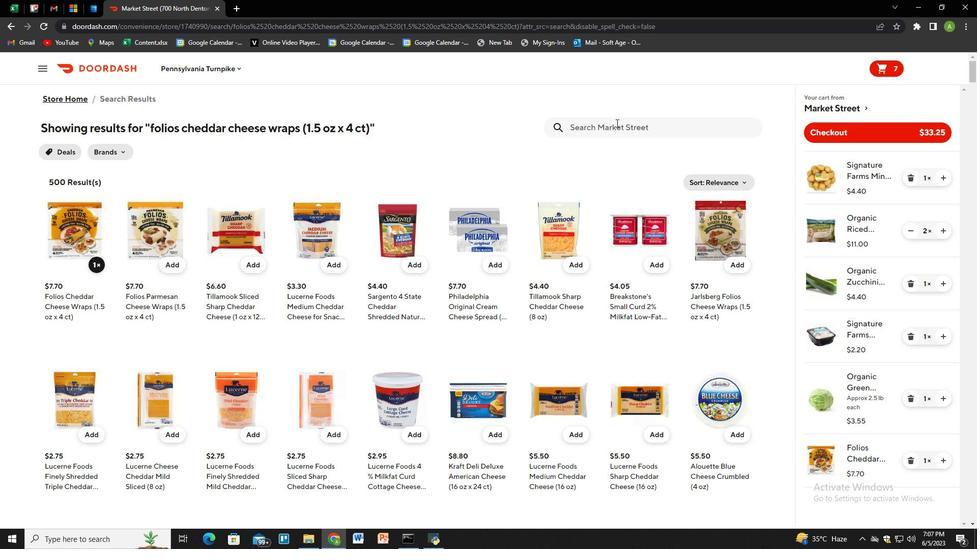 
Action: Key pressed o<Key.space>organic<Key.space>cheese<Key.space>colby<Key.space>jack<Key.space>chunk<Key.space><Key.shift_r>(8<Key.space>oz<Key.shift_r>)<Key.enter>
Screenshot: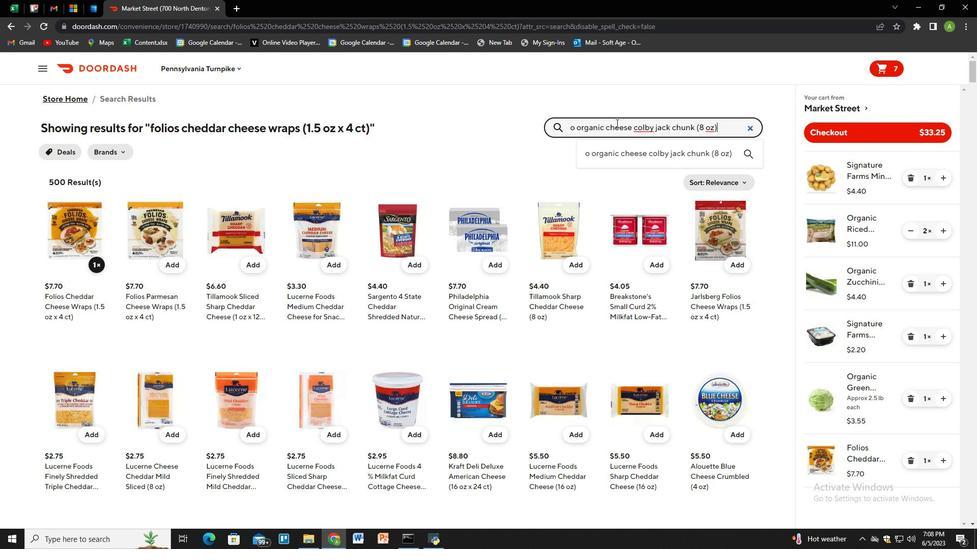 
Action: Mouse moved to (91, 268)
Screenshot: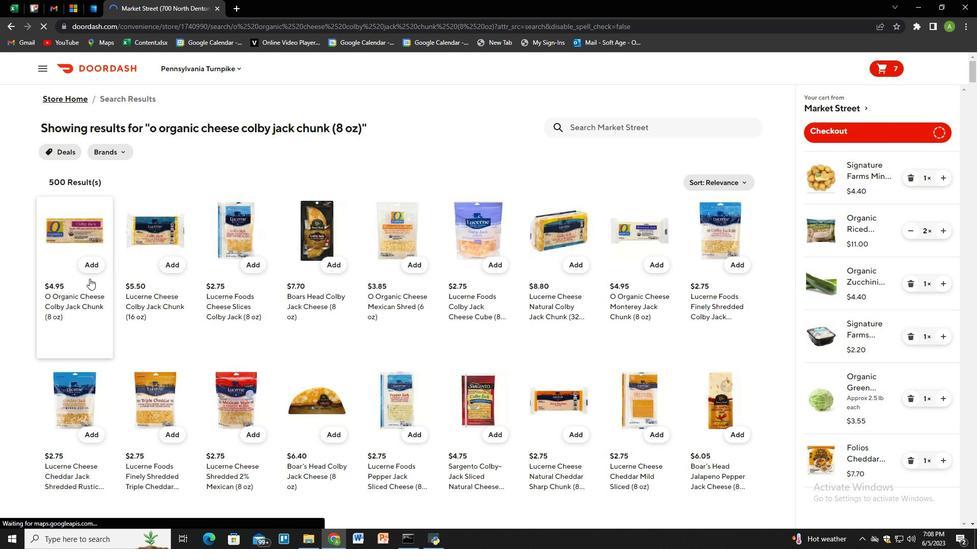 
Action: Mouse pressed left at (91, 268)
Screenshot: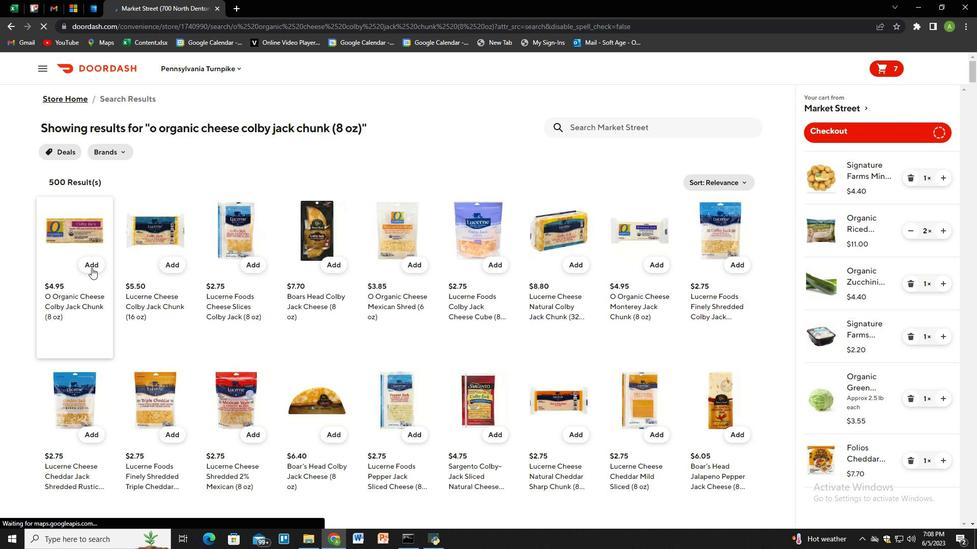 
Action: Mouse moved to (944, 514)
Screenshot: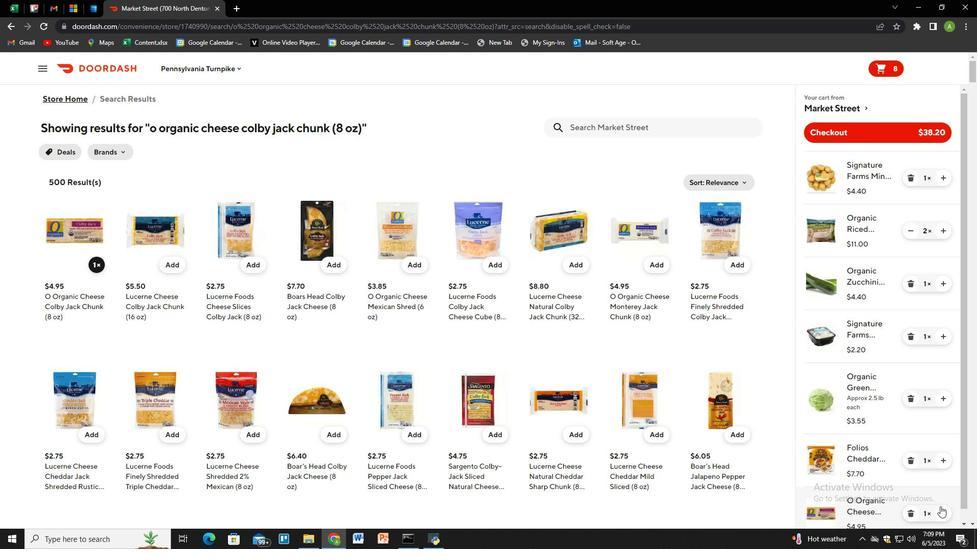 
Action: Mouse pressed left at (944, 514)
Screenshot: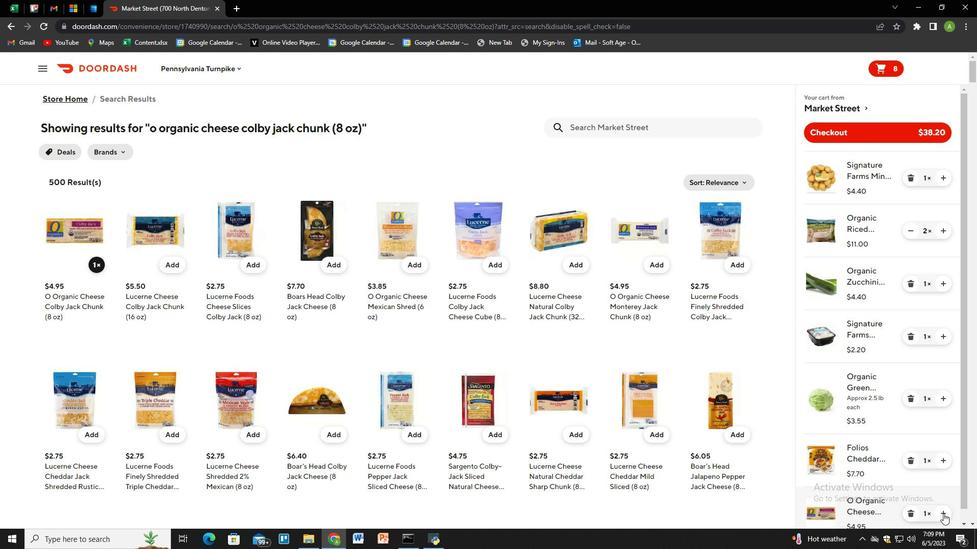 
Action: Mouse moved to (613, 132)
Screenshot: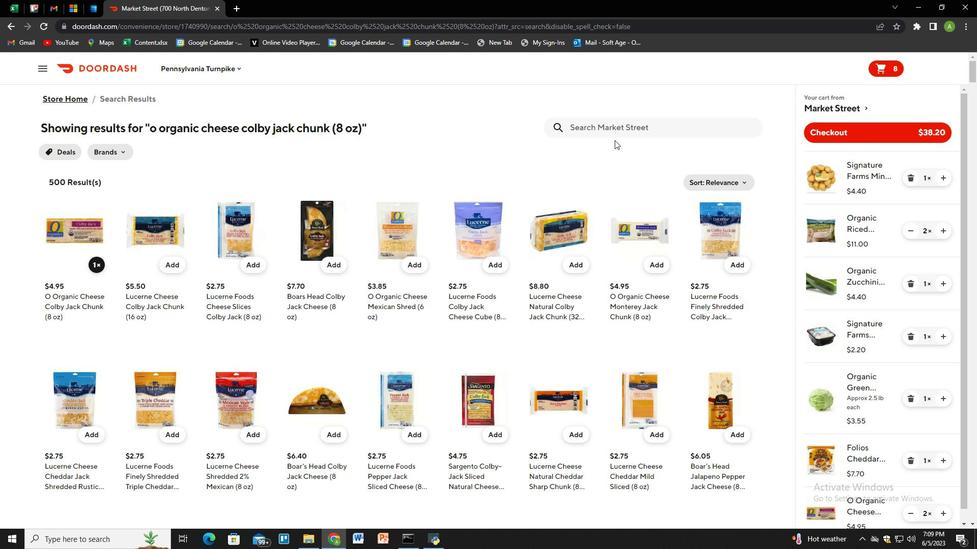
Action: Mouse pressed left at (613, 132)
Screenshot: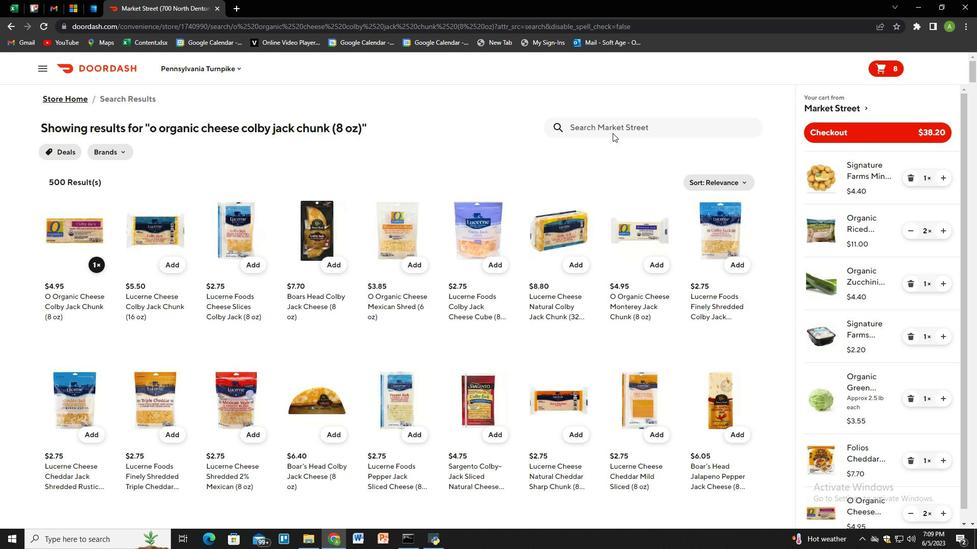 
Action: Key pressed rio<Key.space>rancho<Key.space>tostada<Key.space>bowls<Key.space>6<Key.space><Key.shift_r>(4<Key.space>ct<Key.shift_r>)<Key.enter>
Screenshot: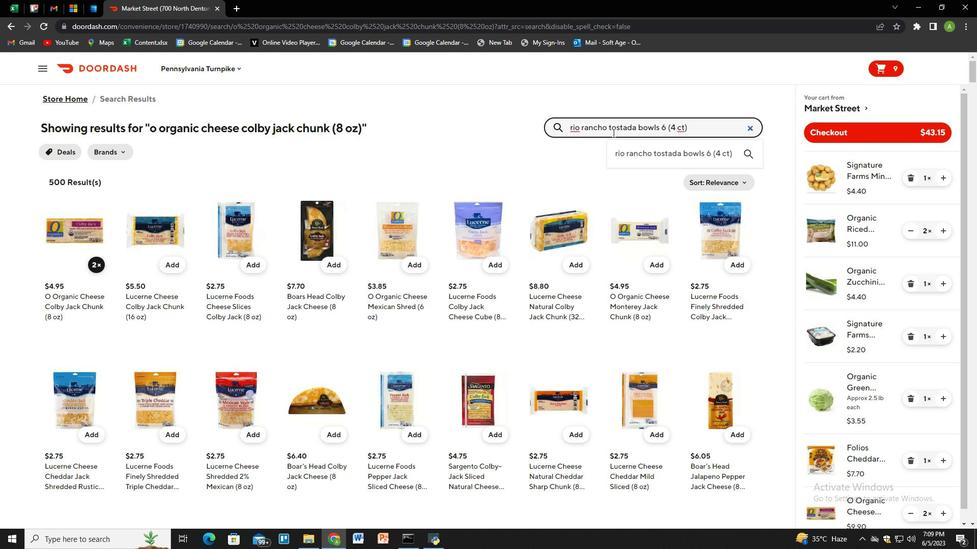 
Action: Mouse moved to (91, 268)
Screenshot: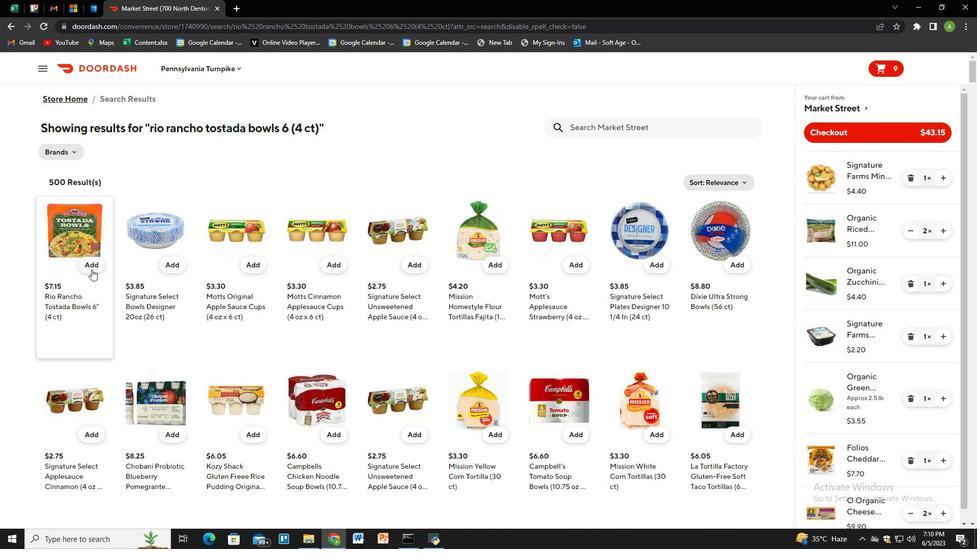 
Action: Mouse pressed left at (91, 268)
Screenshot: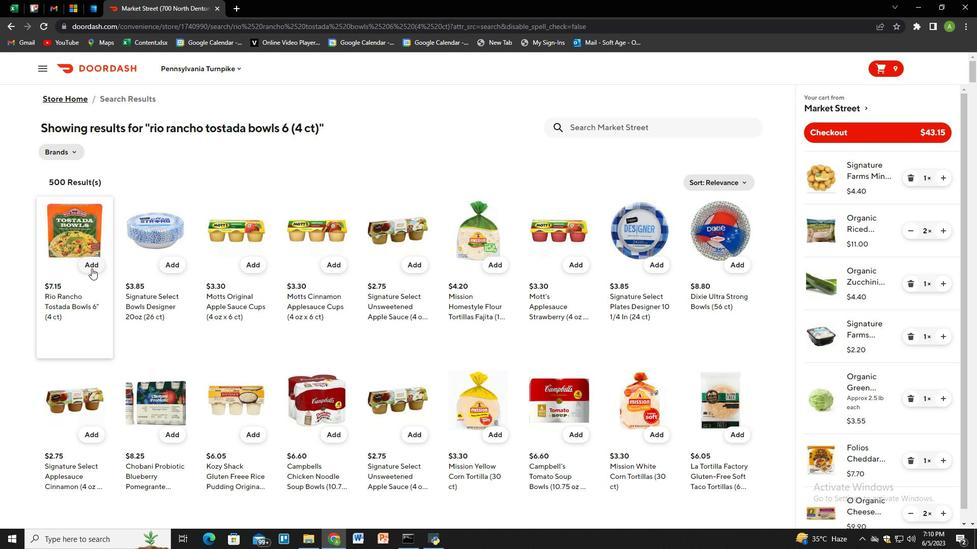
Action: Mouse moved to (590, 128)
Screenshot: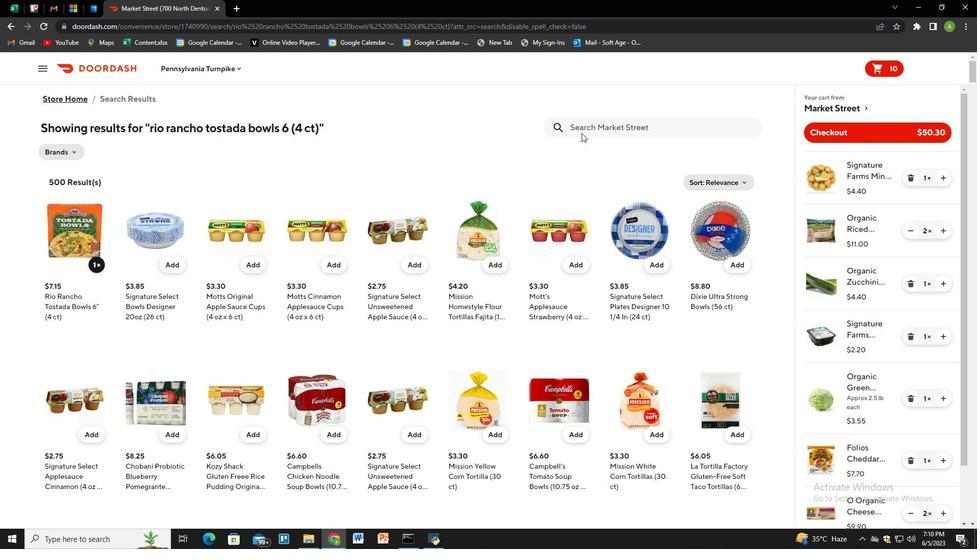 
Action: Mouse pressed left at (590, 128)
Screenshot: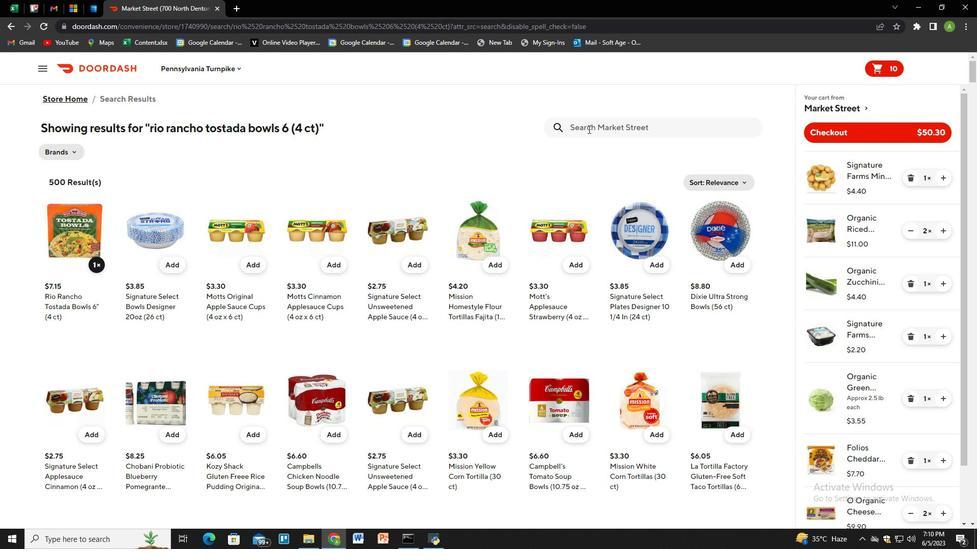 
Action: Key pressed mccormick<Key.space>grill<Key.space>mates<Key.space>marinade<Key.space>mix<Key.space>smoky<Key.space>applewood<Key.space><Key.shift_r>(1<Key.space>oz<Key.shift_r>)<Key.enter>
Screenshot: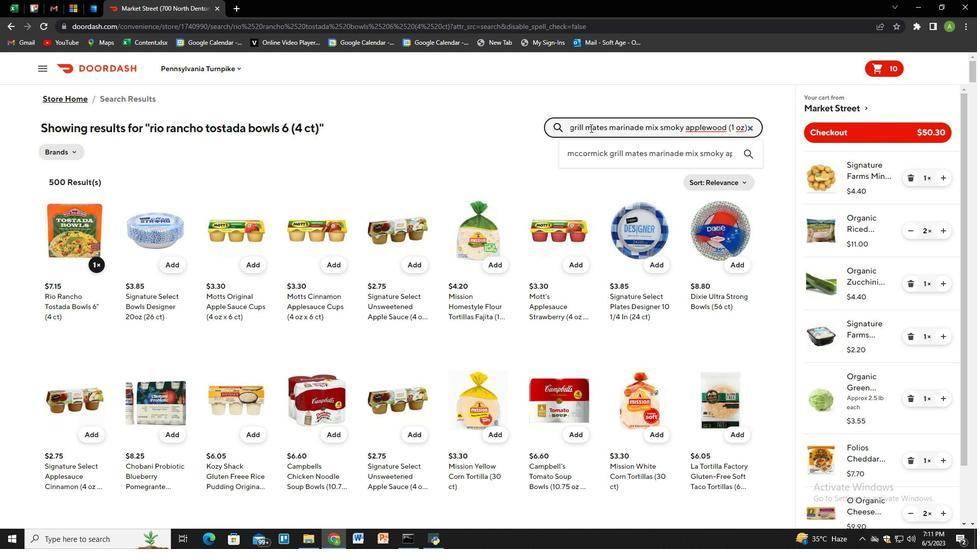 
Action: Mouse moved to (85, 262)
Screenshot: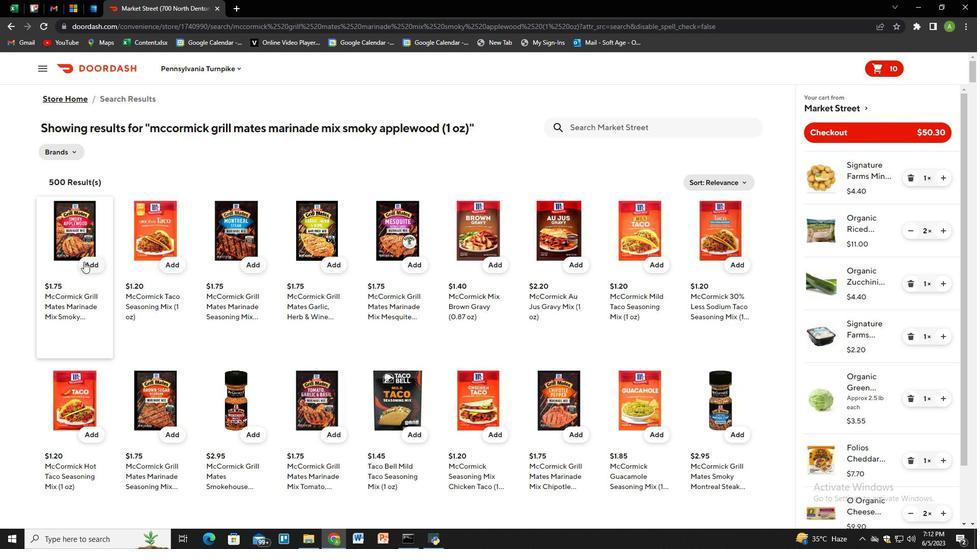 
Action: Mouse pressed left at (85, 262)
Screenshot: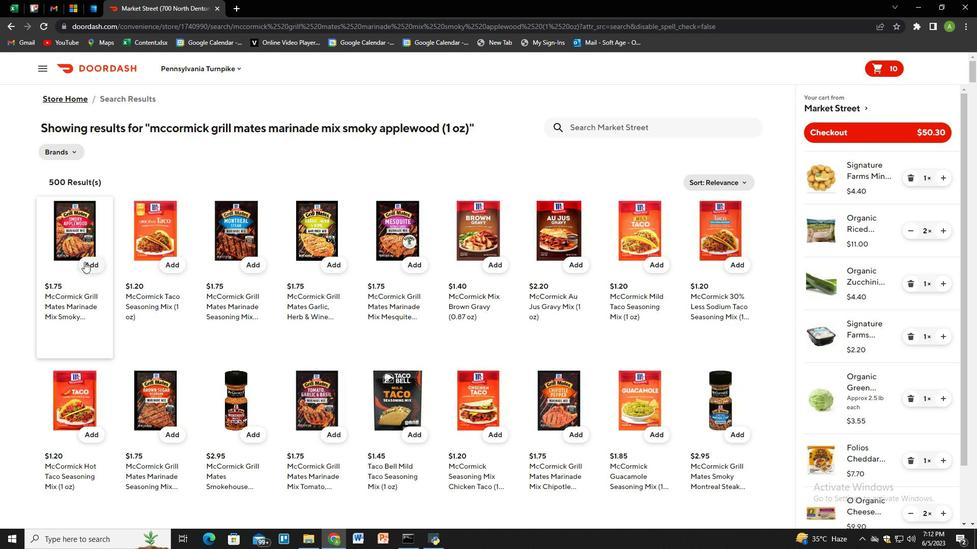 
Action: Mouse moved to (841, 357)
Screenshot: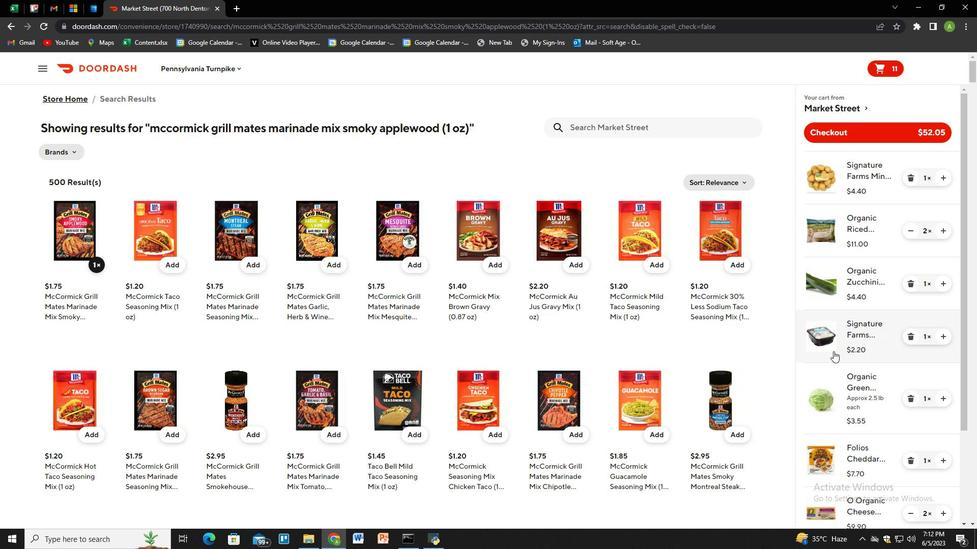 
Action: Mouse scrolled (841, 357) with delta (0, 0)
Screenshot: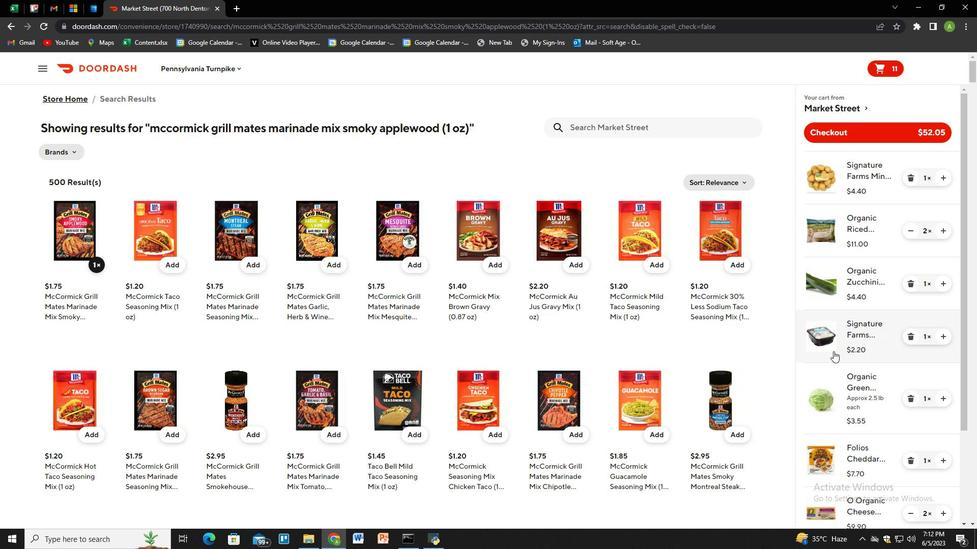 
Action: Mouse moved to (845, 365)
Screenshot: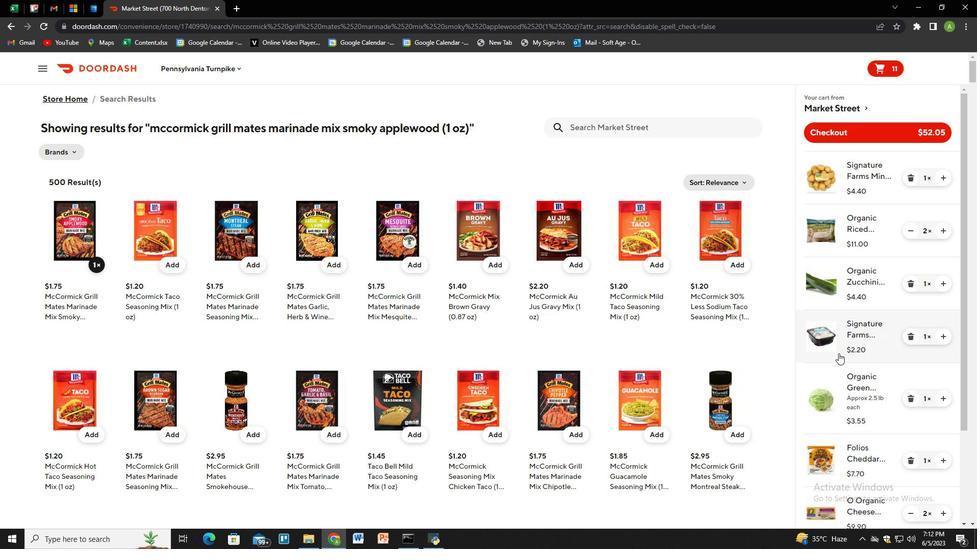 
Action: Mouse scrolled (845, 364) with delta (0, 0)
Screenshot: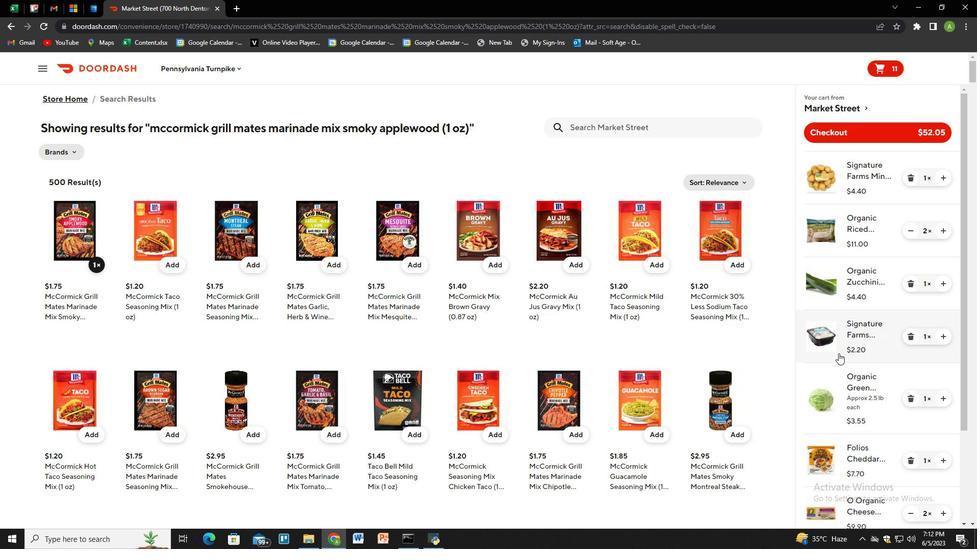 
Action: Mouse moved to (847, 369)
Screenshot: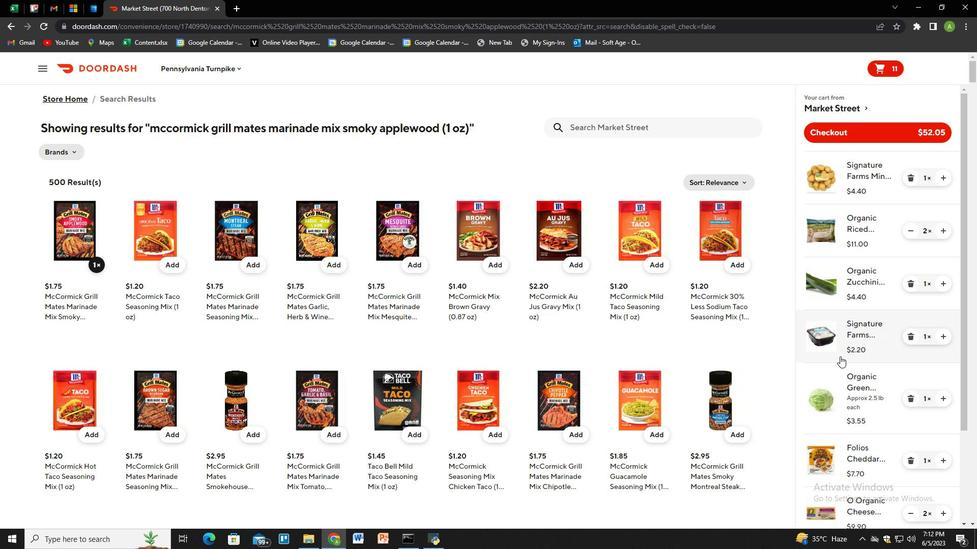 
Action: Mouse scrolled (847, 368) with delta (0, 0)
Screenshot: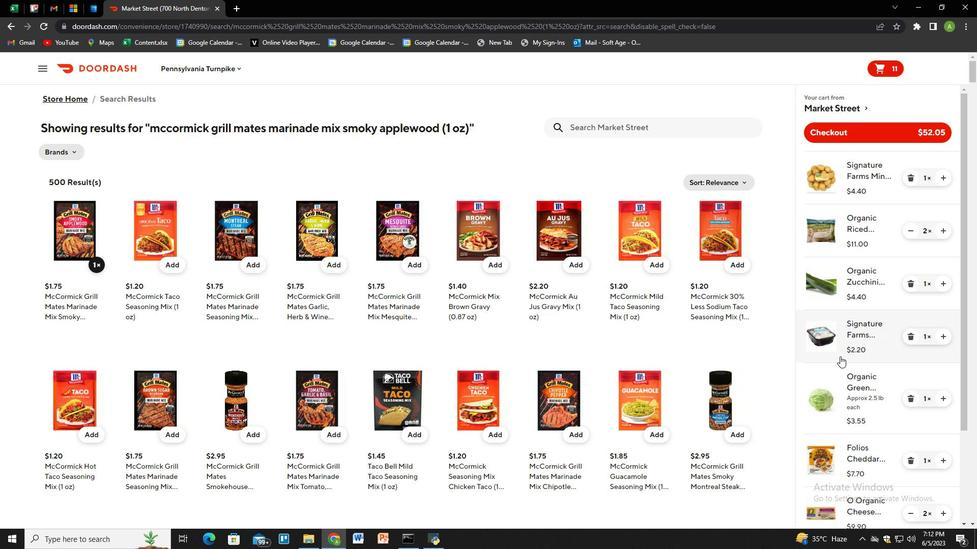 
Action: Mouse moved to (936, 501)
Screenshot: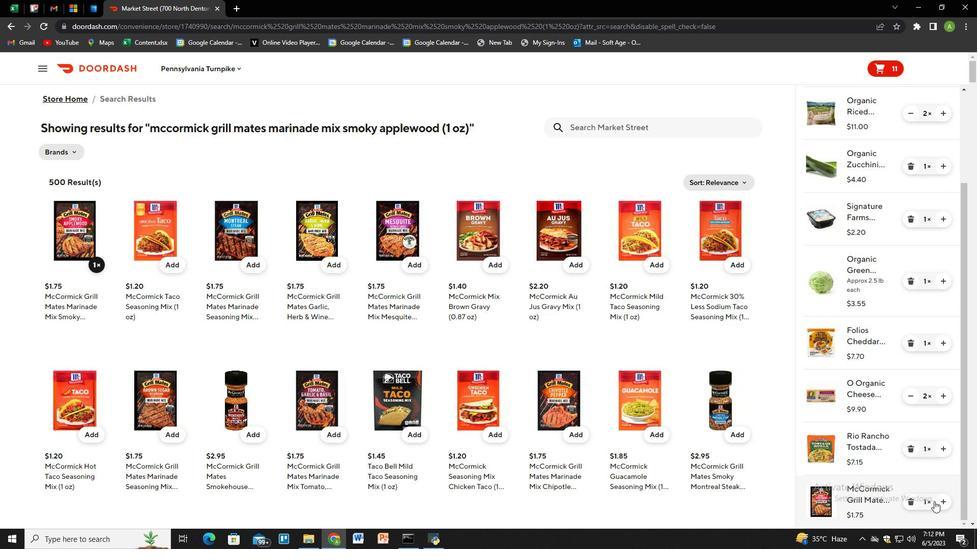 
Action: Mouse pressed left at (936, 501)
Screenshot: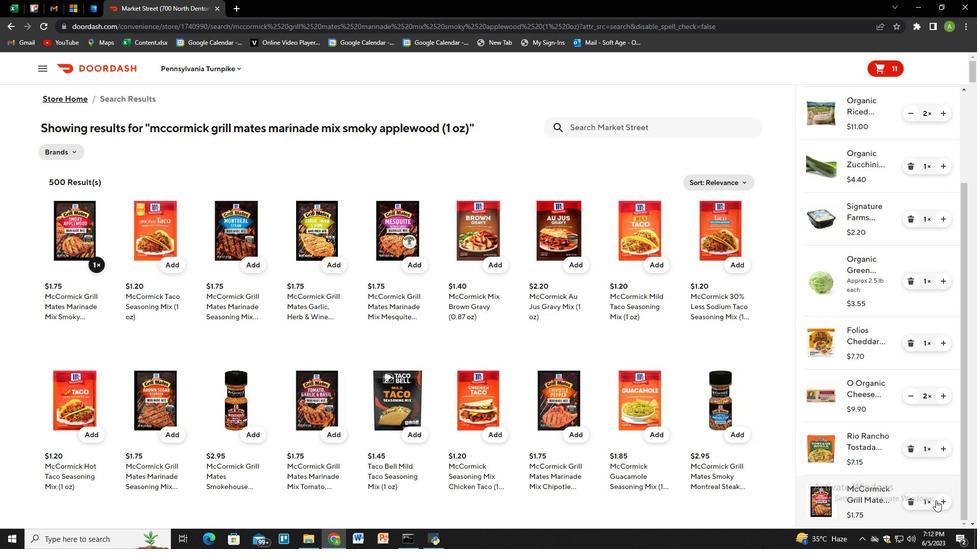 
Action: Mouse moved to (888, 358)
Screenshot: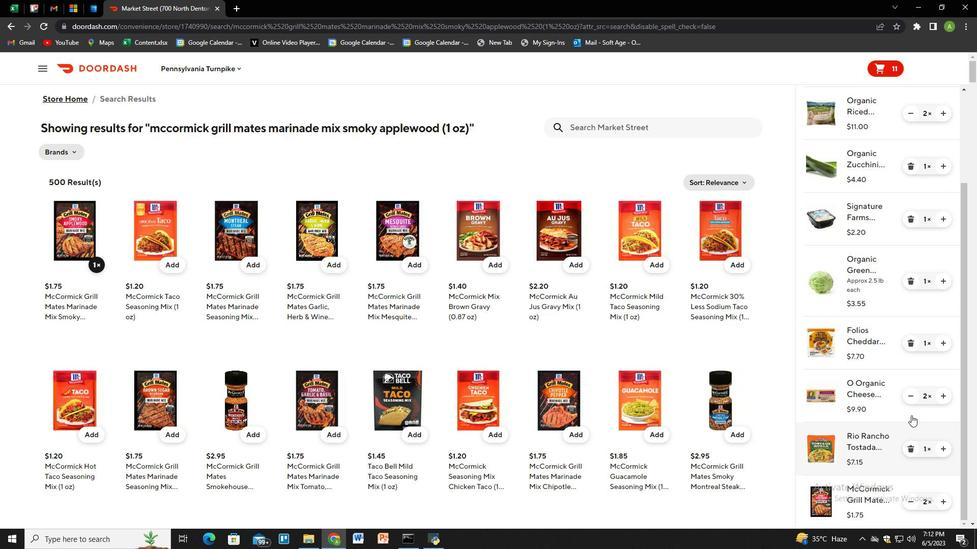 
Action: Mouse scrolled (888, 359) with delta (0, 0)
Screenshot: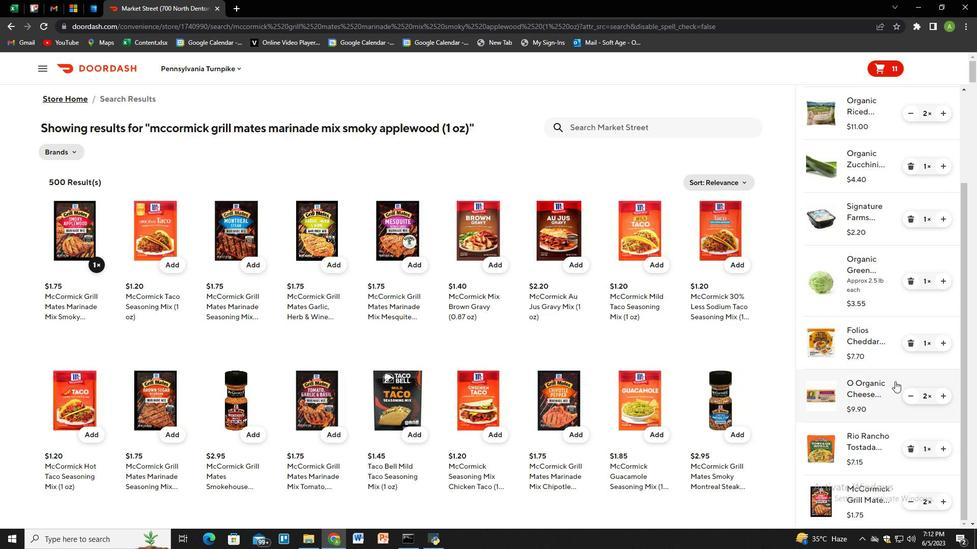 
Action: Mouse moved to (887, 354)
Screenshot: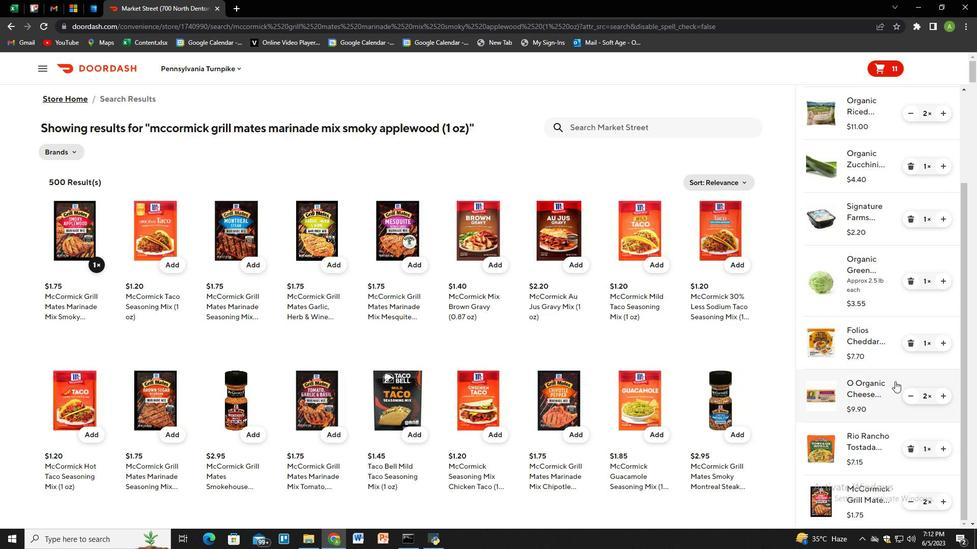 
Action: Mouse scrolled (887, 355) with delta (0, 0)
Screenshot: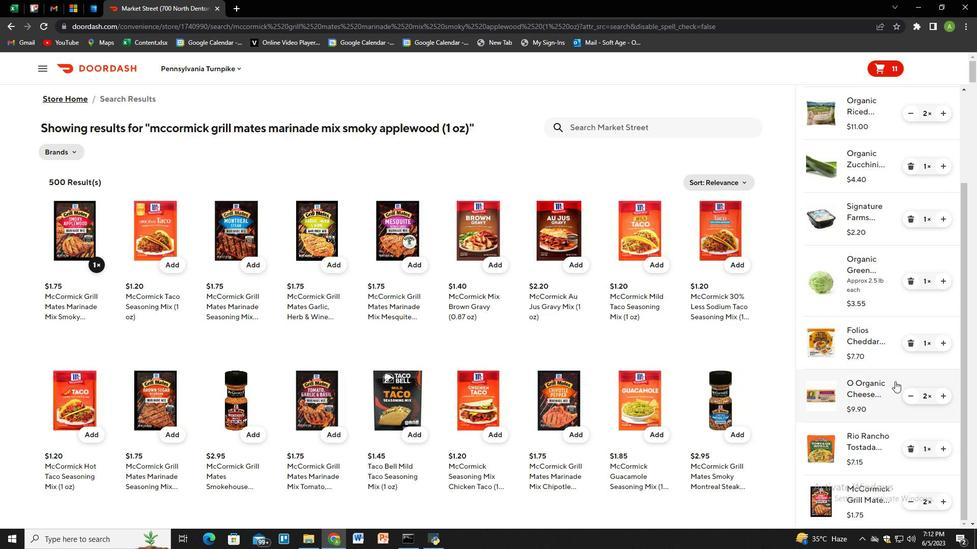 
Action: Mouse moved to (887, 353)
Screenshot: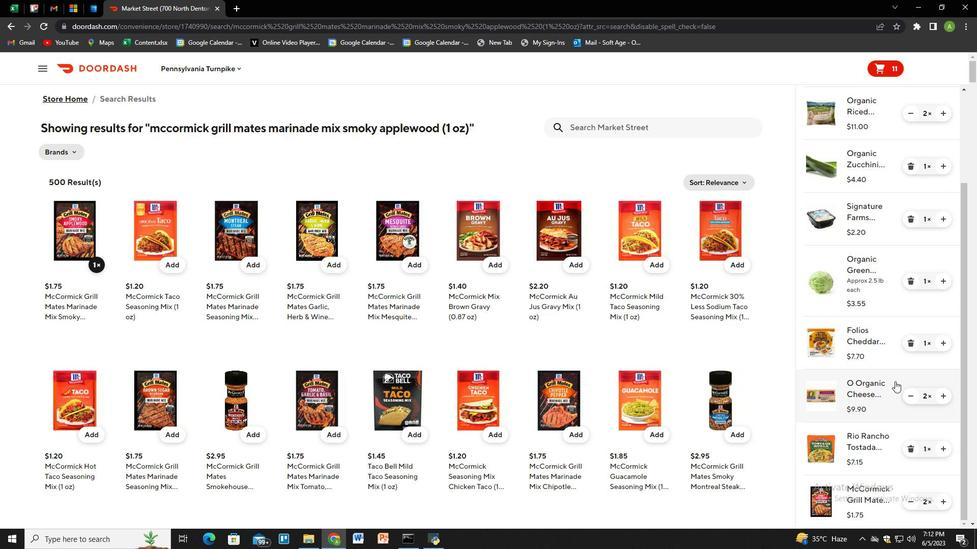 
Action: Mouse scrolled (887, 354) with delta (0, 0)
Screenshot: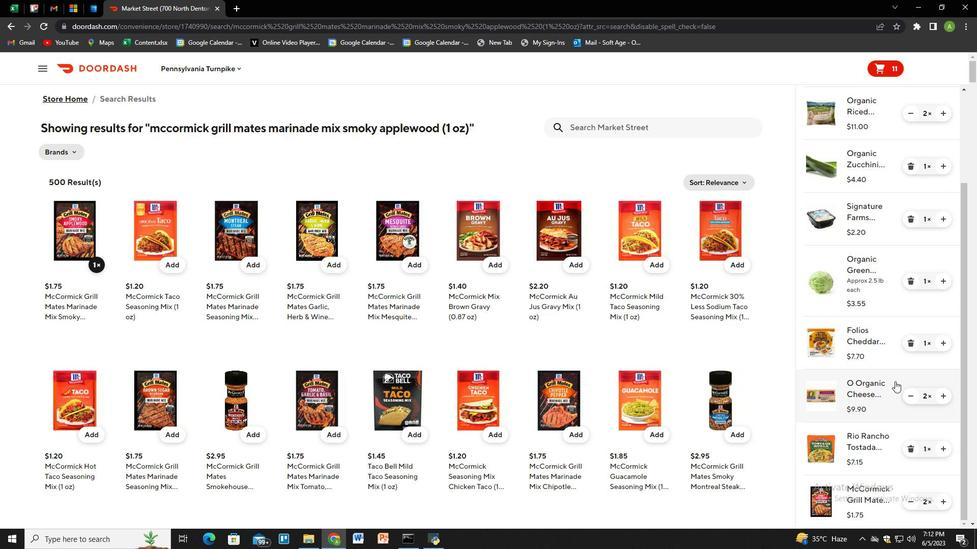 
Action: Mouse moved to (886, 352)
Screenshot: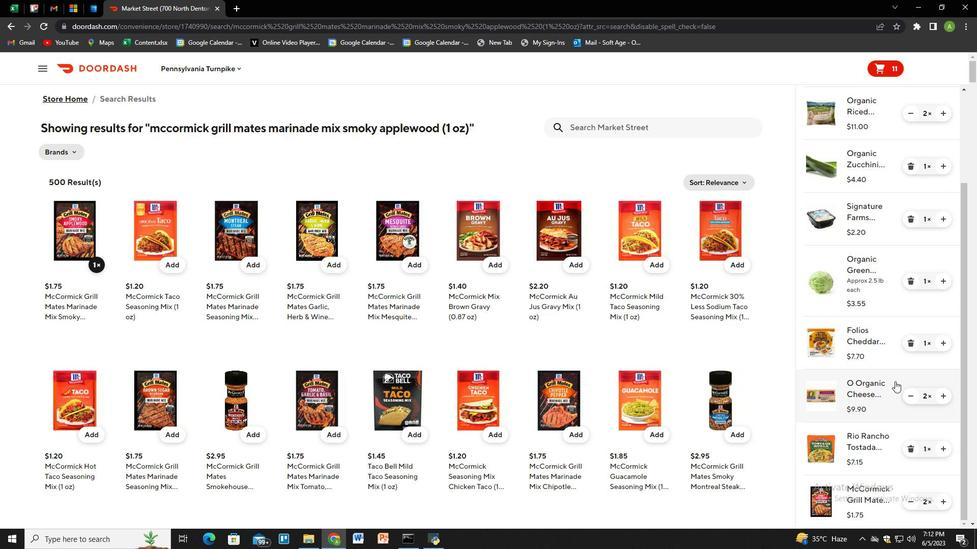 
Action: Mouse scrolled (886, 352) with delta (0, 0)
Screenshot: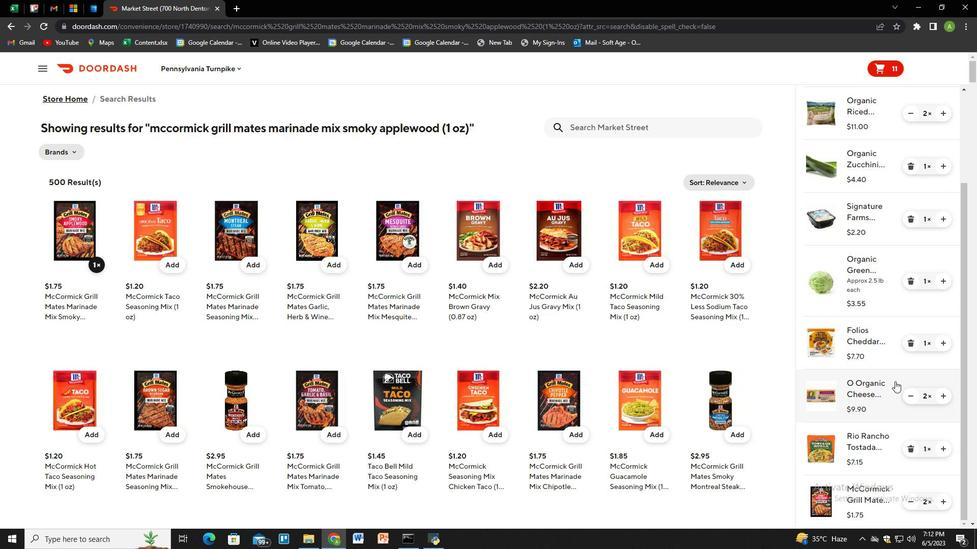 
Action: Mouse moved to (847, 259)
Screenshot: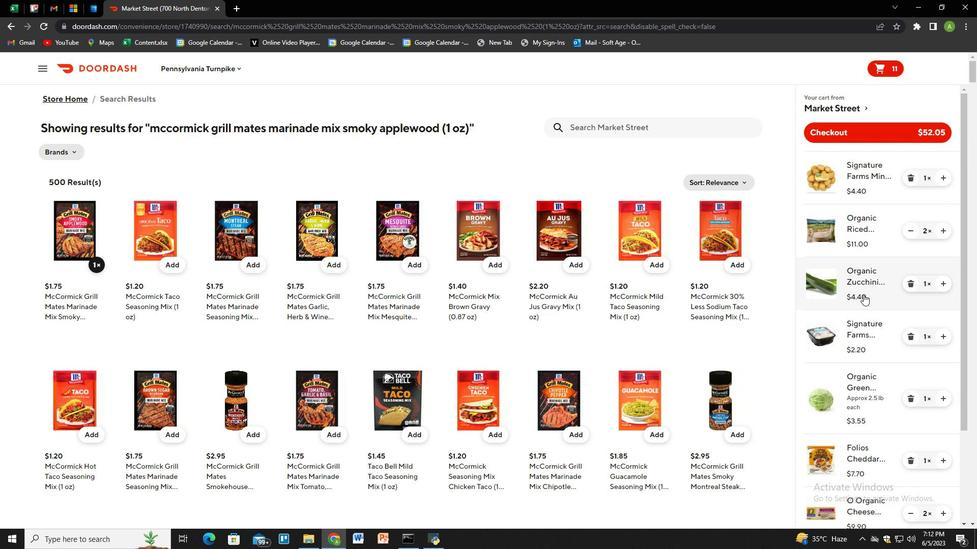 
Action: Mouse scrolled (847, 259) with delta (0, 0)
Screenshot: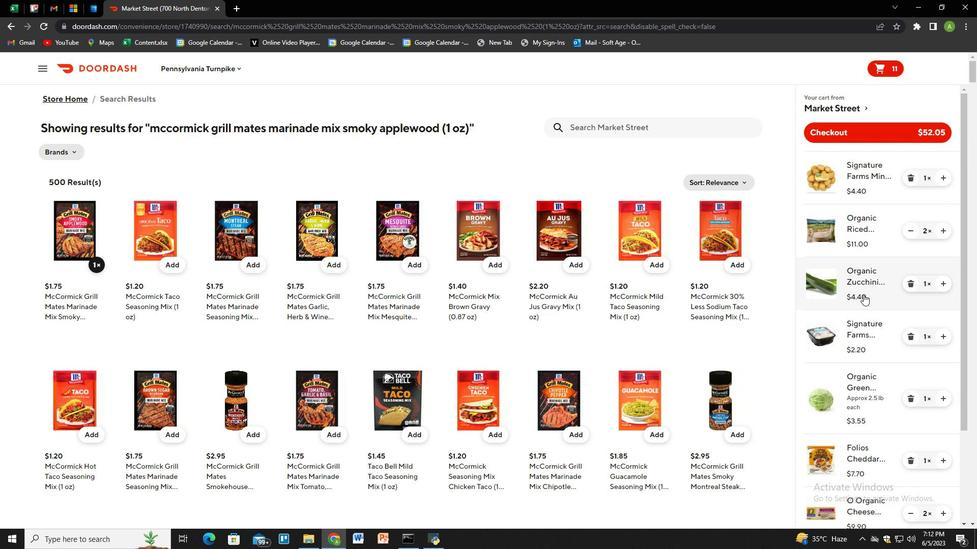 
Action: Mouse moved to (841, 248)
Screenshot: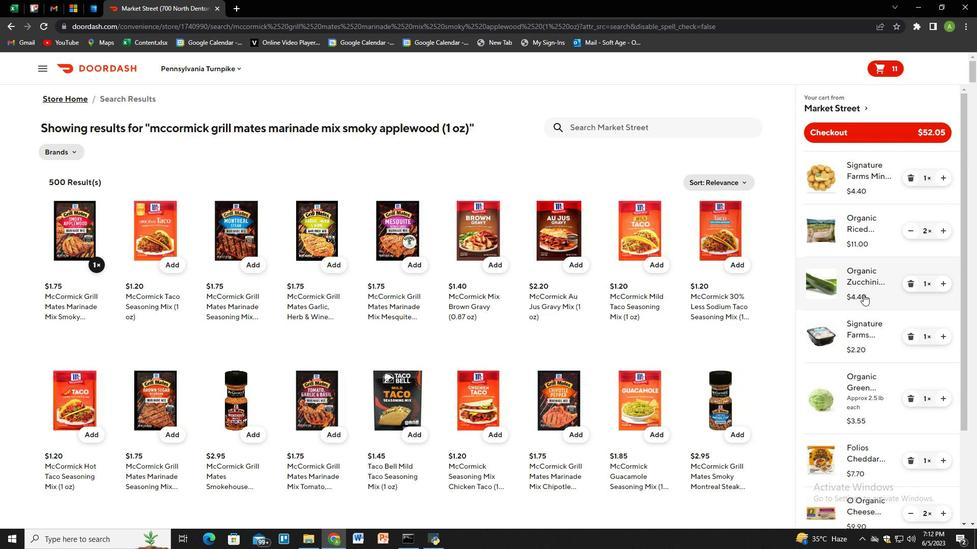 
Action: Mouse scrolled (841, 249) with delta (0, 0)
Screenshot: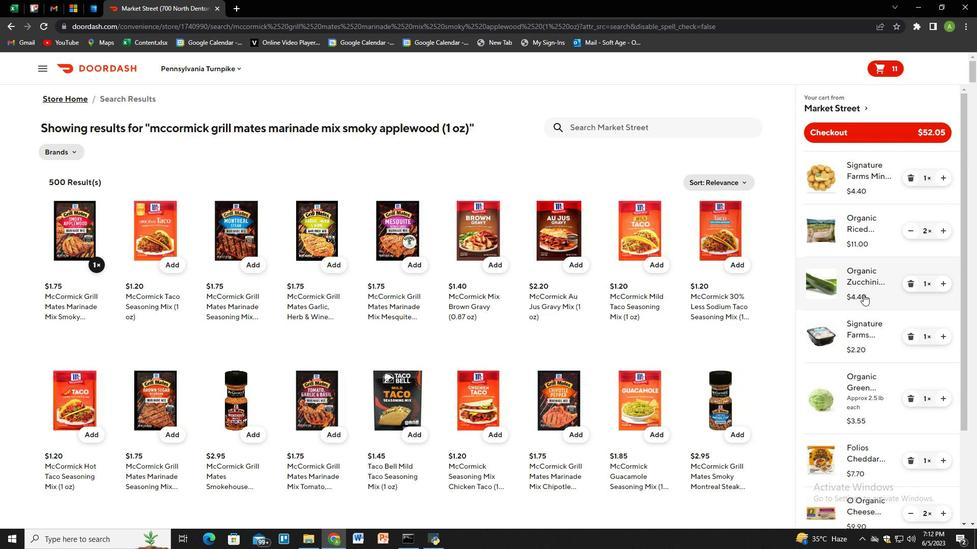 
Action: Mouse moved to (832, 135)
Screenshot: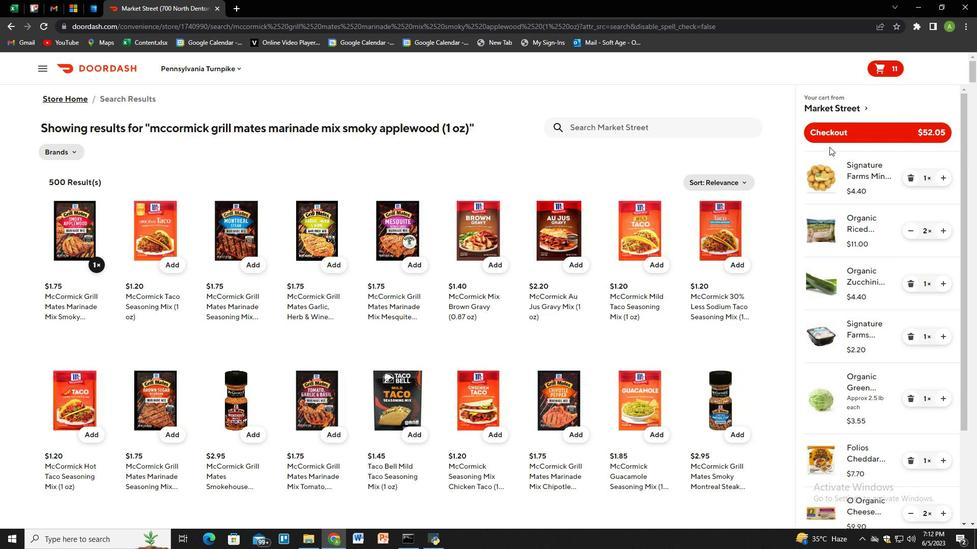 
Action: Mouse pressed left at (832, 135)
Screenshot: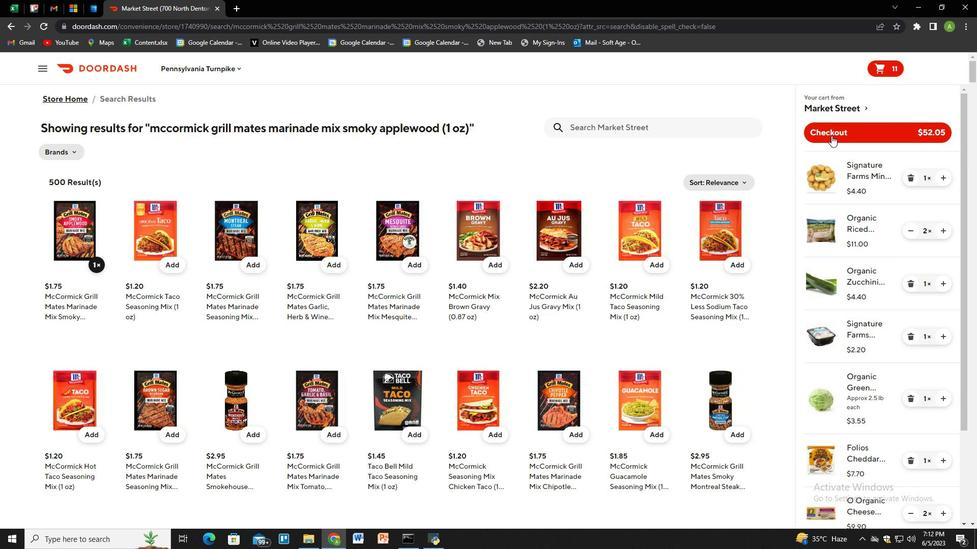 
